 Task: Find connections with filter location Sama with filter topic #Managementskillswith filter profile language Spanish with filter current company TE Connectivity with filter school Indraprastha College For Women with filter industry Tobacco Manufacturing with filter service category Coaching & Mentoring with filter keywords title Cab Driver
Action: Mouse moved to (498, 63)
Screenshot: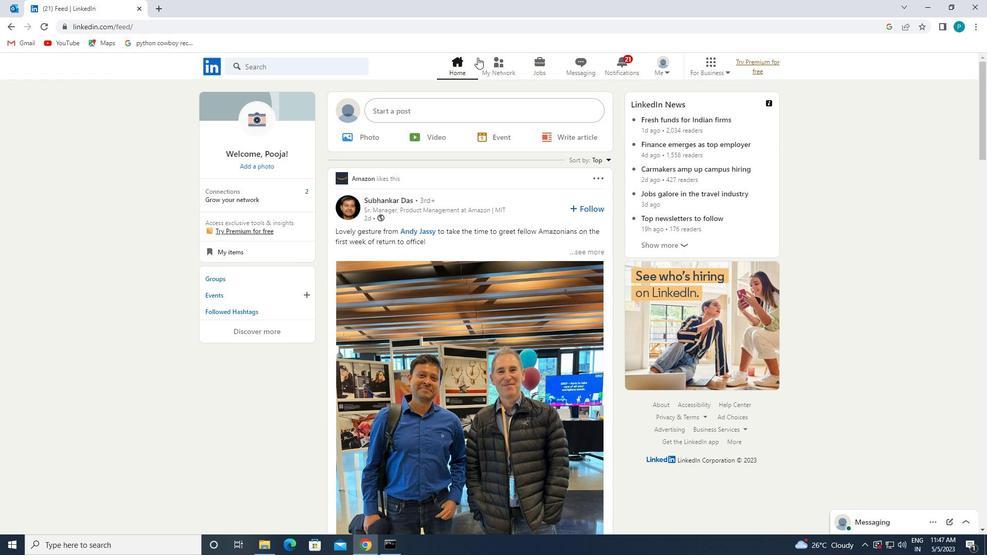 
Action: Mouse pressed left at (498, 63)
Screenshot: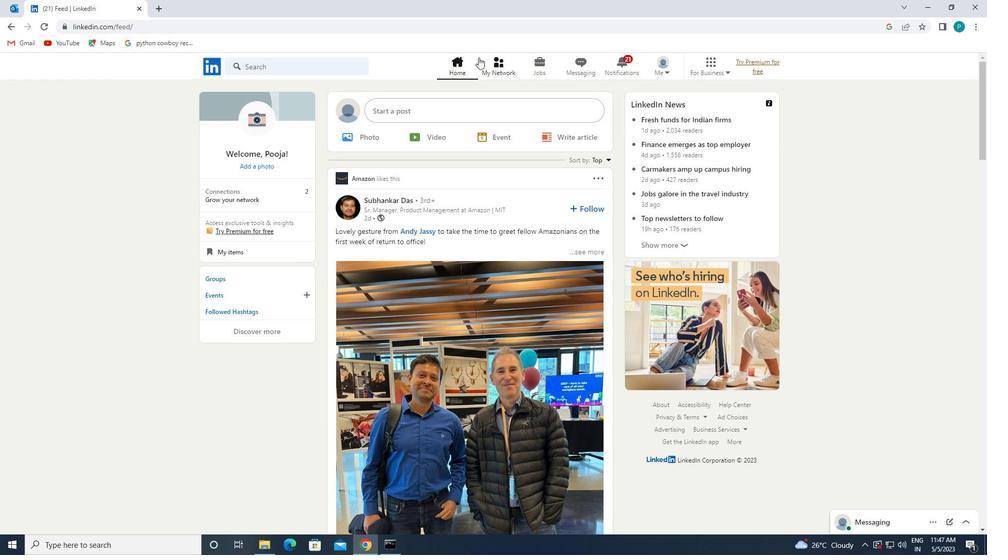 
Action: Mouse moved to (247, 117)
Screenshot: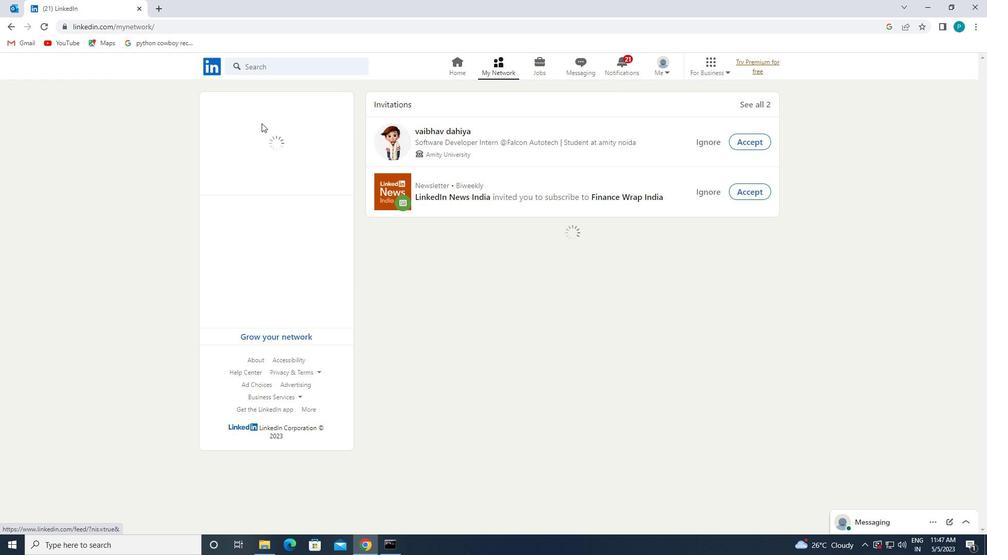 
Action: Mouse pressed left at (247, 117)
Screenshot: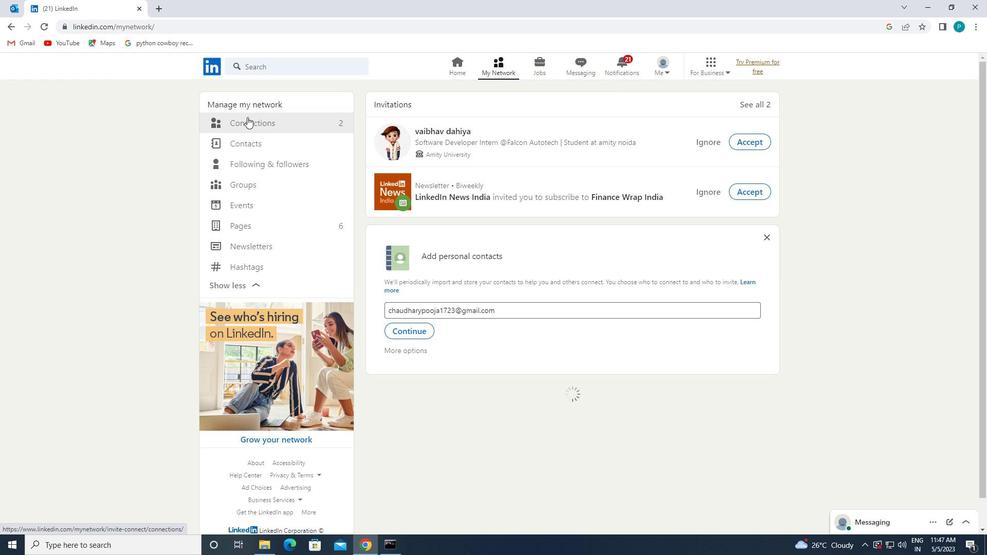 
Action: Mouse moved to (549, 125)
Screenshot: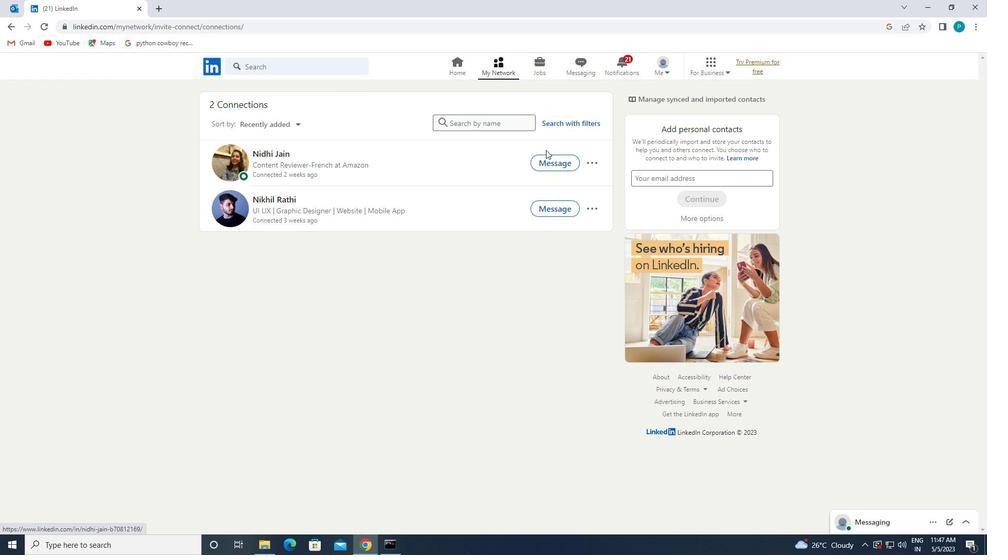 
Action: Mouse pressed left at (549, 125)
Screenshot: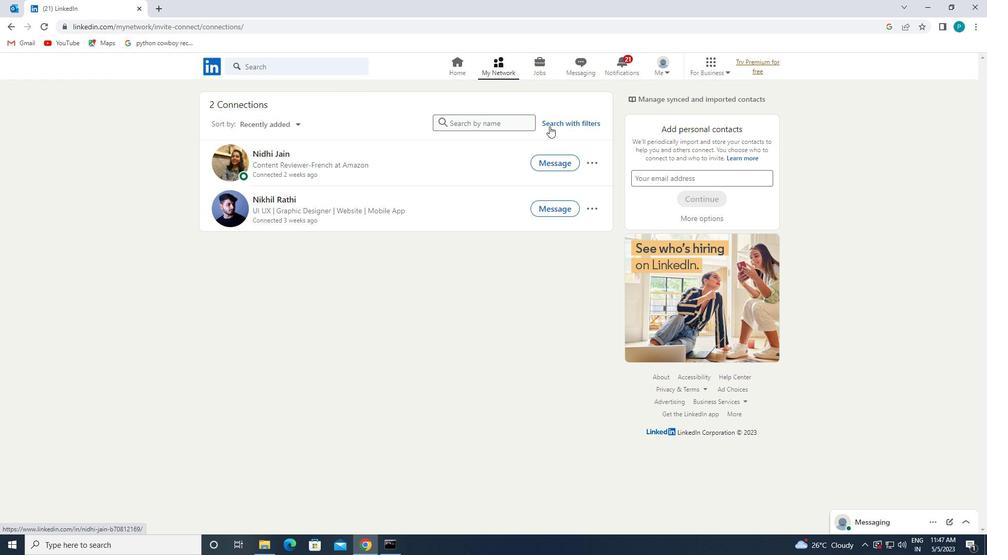 
Action: Mouse moved to (510, 90)
Screenshot: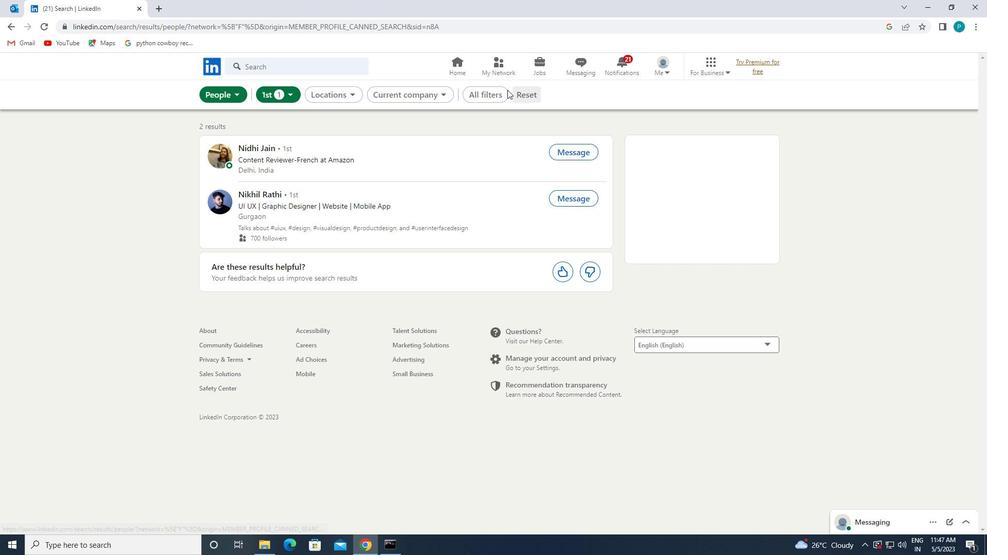 
Action: Mouse pressed left at (510, 90)
Screenshot: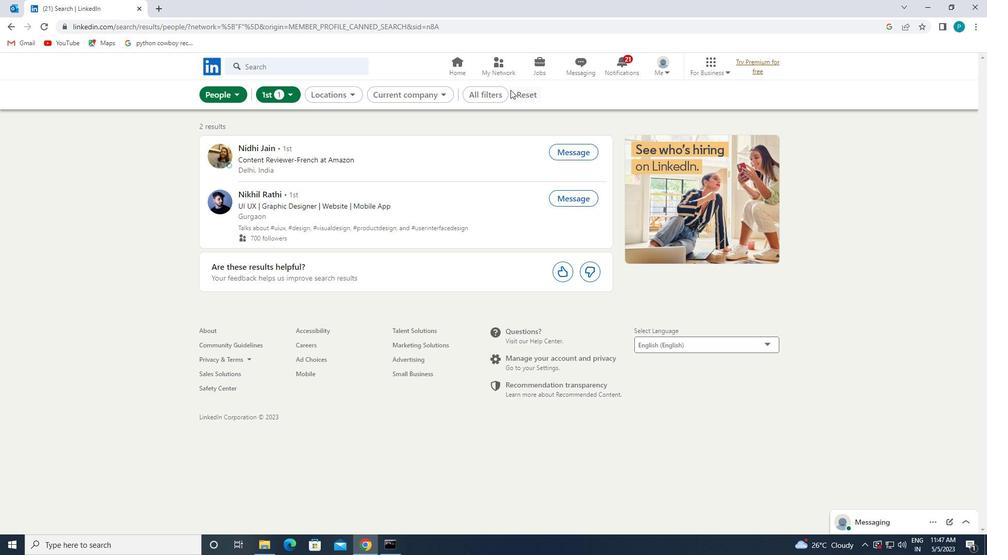 
Action: Mouse moved to (519, 95)
Screenshot: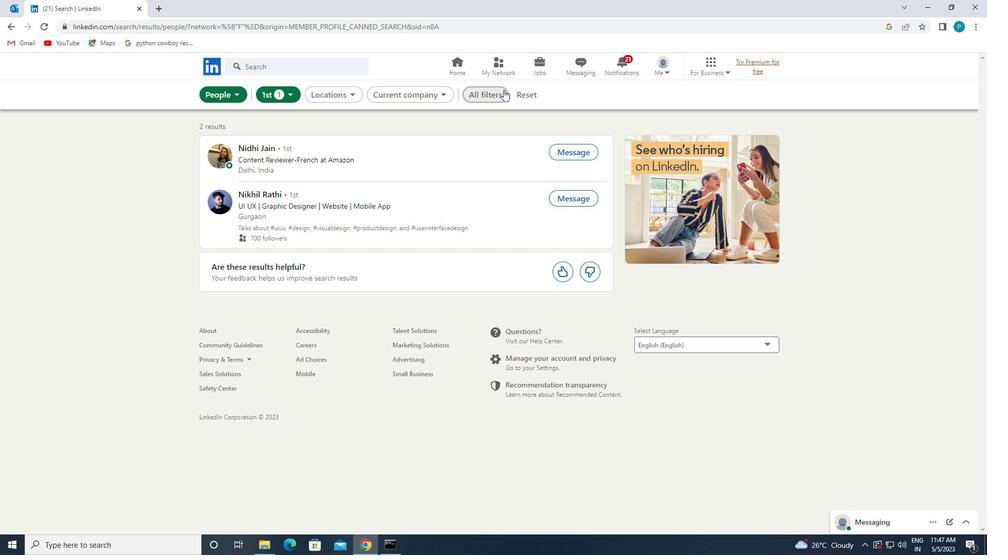
Action: Mouse pressed left at (519, 95)
Screenshot: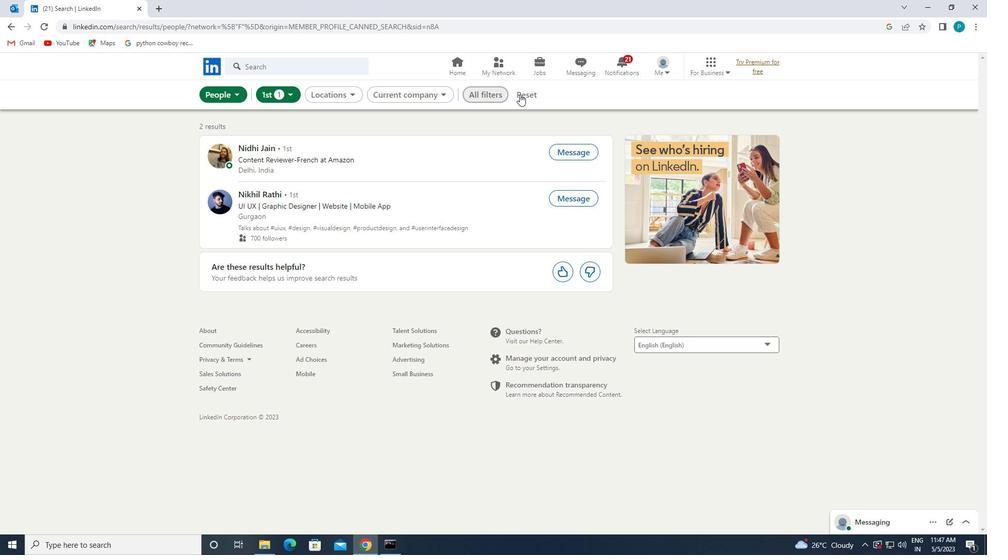 
Action: Mouse moved to (514, 94)
Screenshot: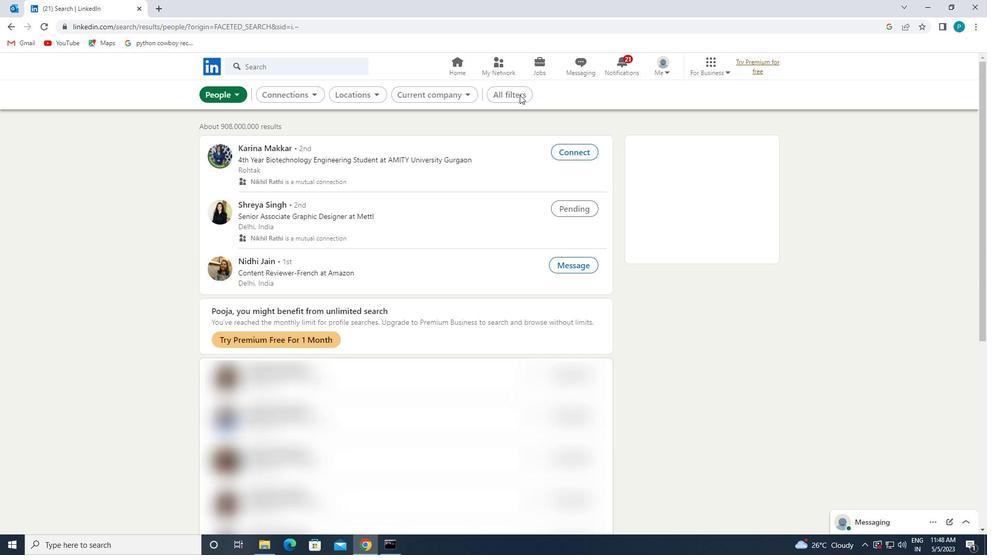 
Action: Mouse pressed left at (514, 94)
Screenshot: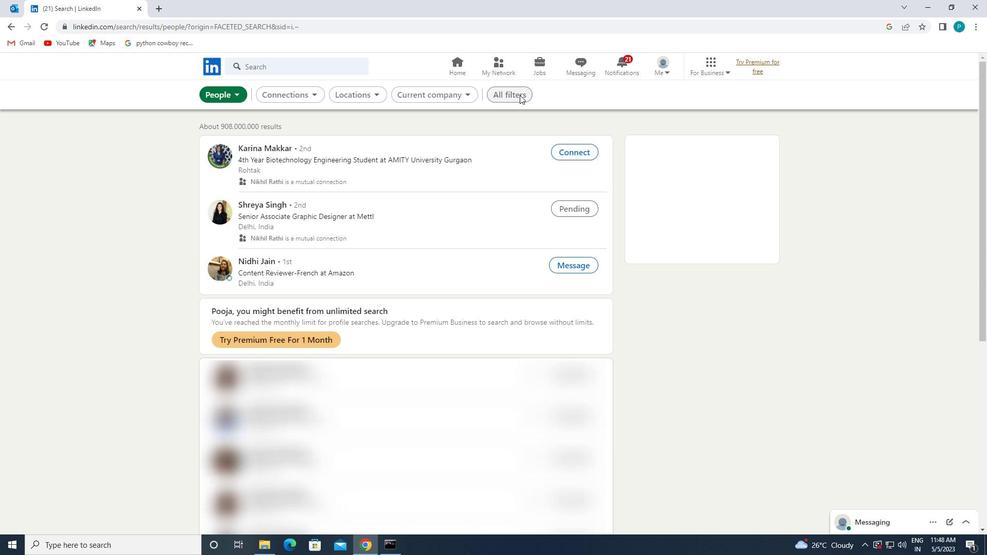 
Action: Mouse moved to (748, 286)
Screenshot: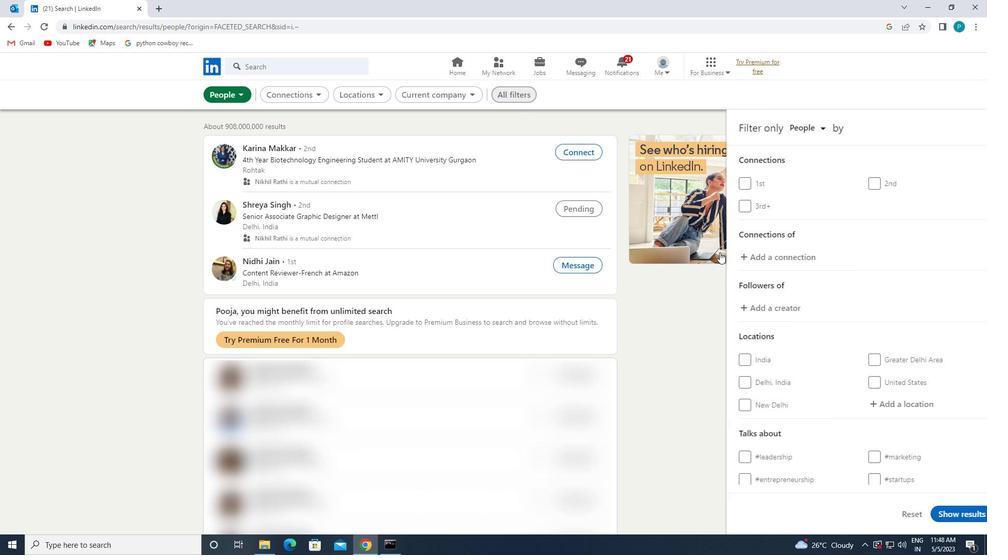 
Action: Mouse scrolled (748, 286) with delta (0, 0)
Screenshot: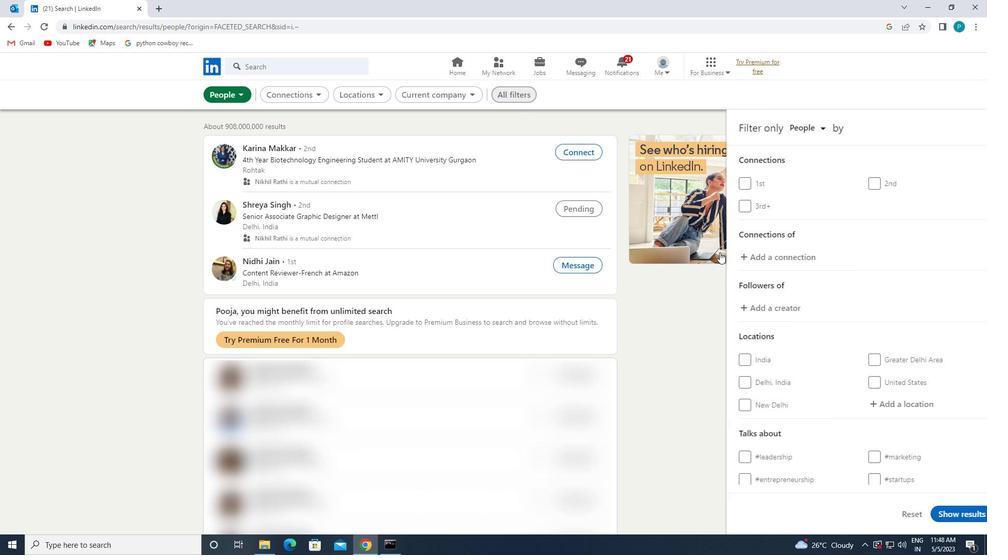 
Action: Mouse moved to (758, 296)
Screenshot: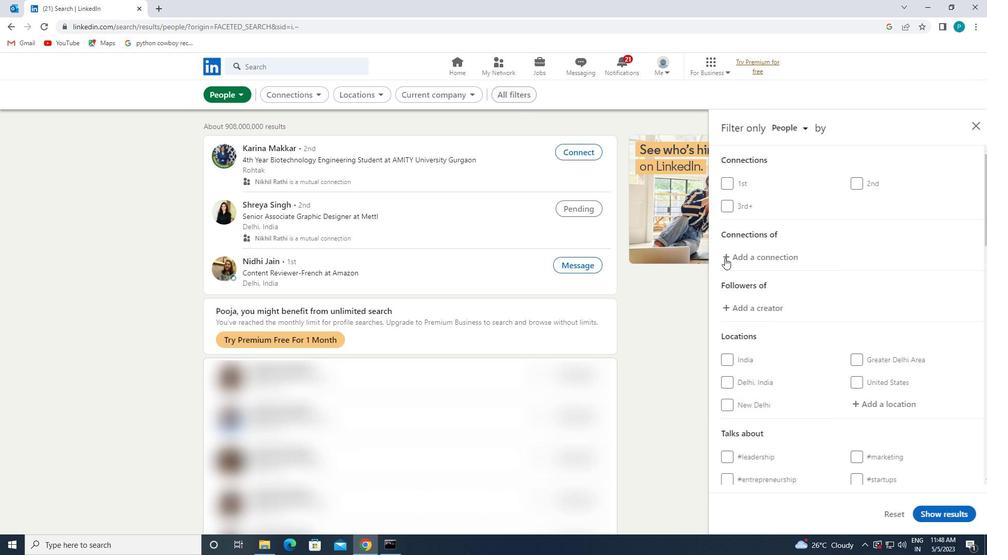
Action: Mouse scrolled (758, 296) with delta (0, 0)
Screenshot: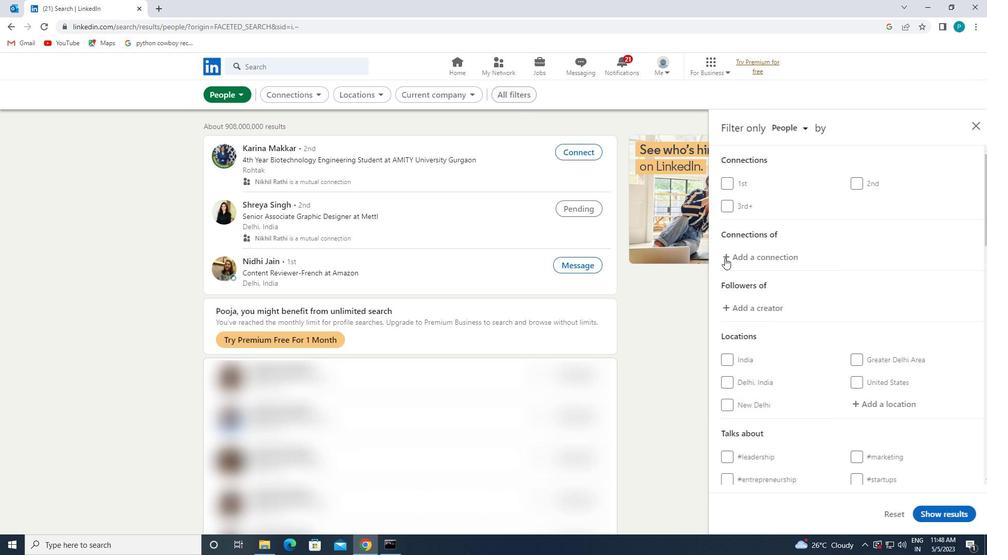
Action: Mouse moved to (761, 298)
Screenshot: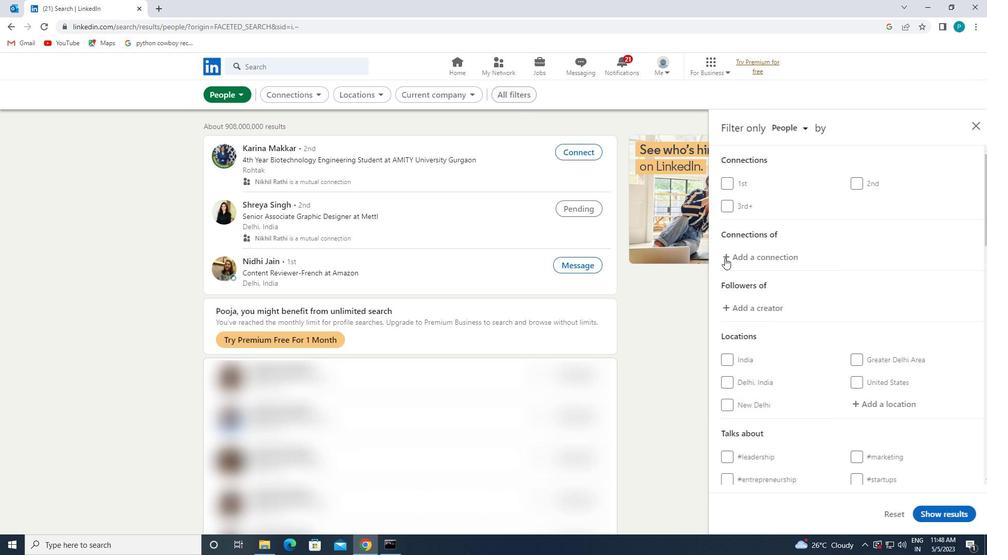 
Action: Mouse scrolled (761, 298) with delta (0, 0)
Screenshot: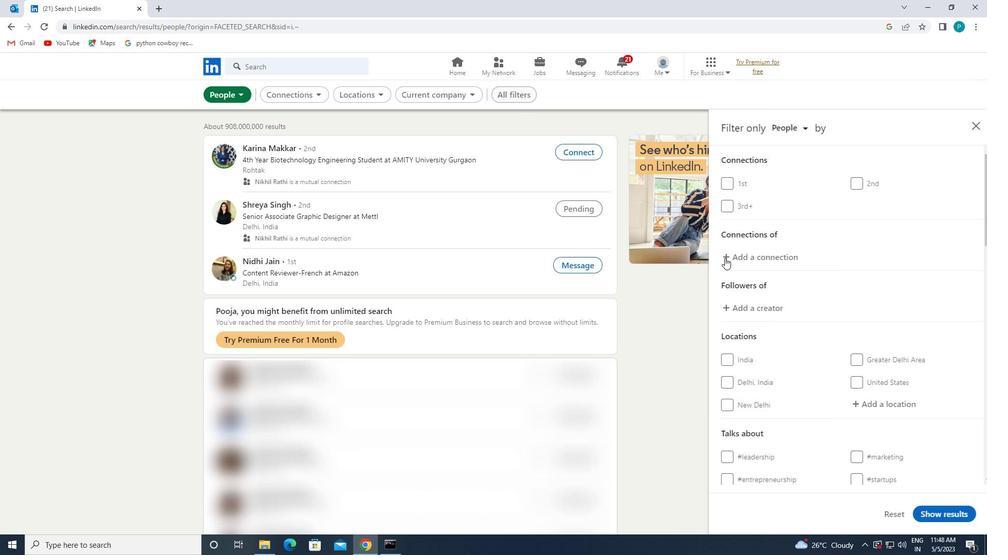 
Action: Mouse moved to (905, 253)
Screenshot: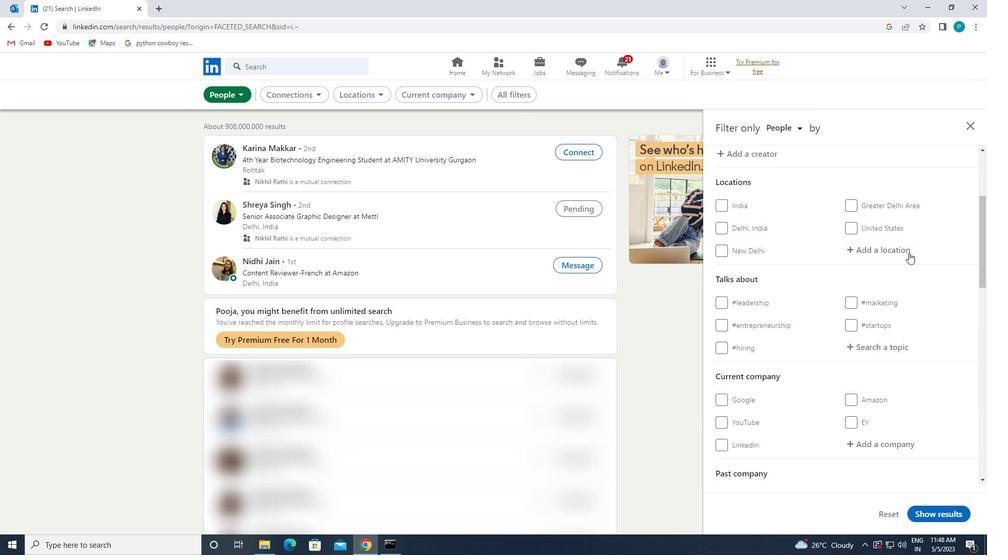 
Action: Mouse pressed left at (905, 253)
Screenshot: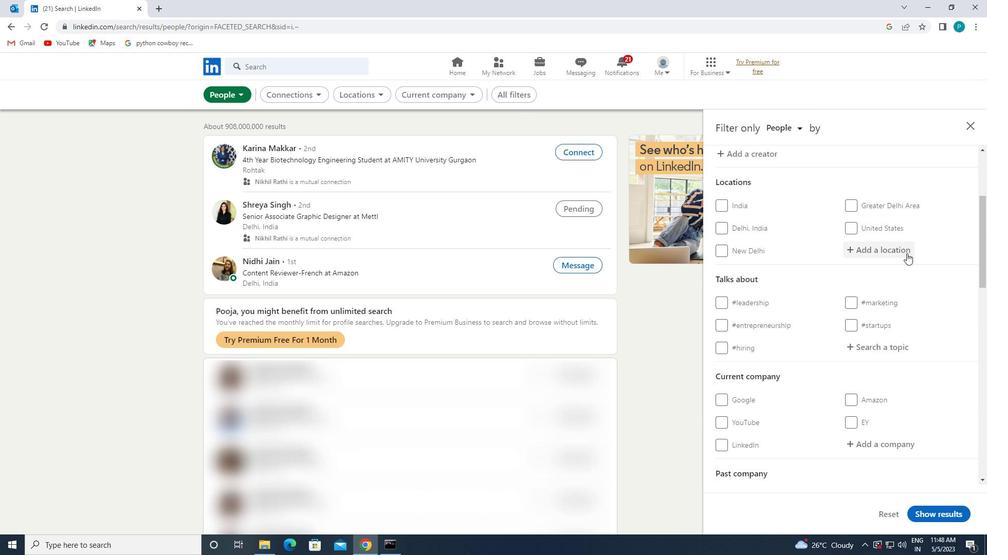 
Action: Mouse moved to (703, 317)
Screenshot: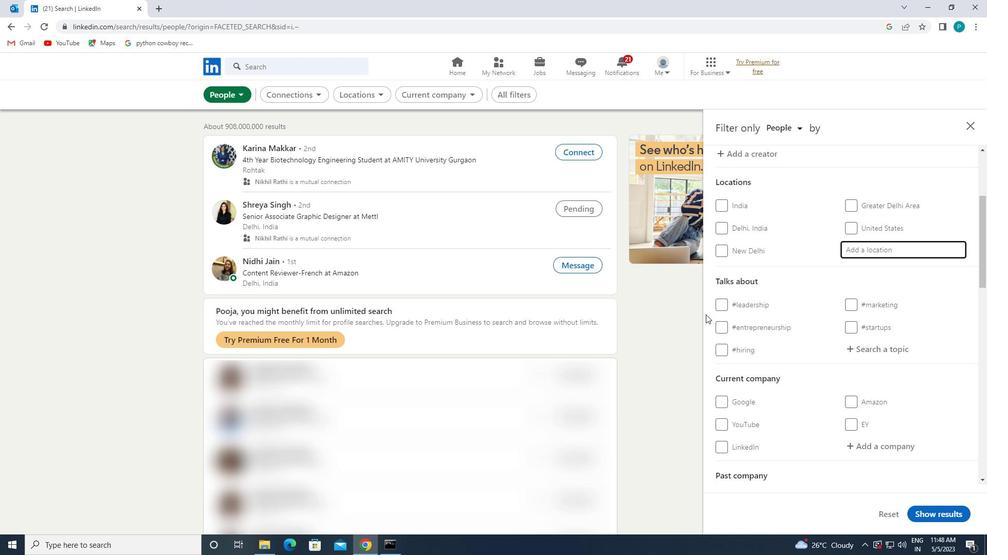
Action: Key pressed <Key.caps_lock>s<Key.caps_lock>ama
Screenshot: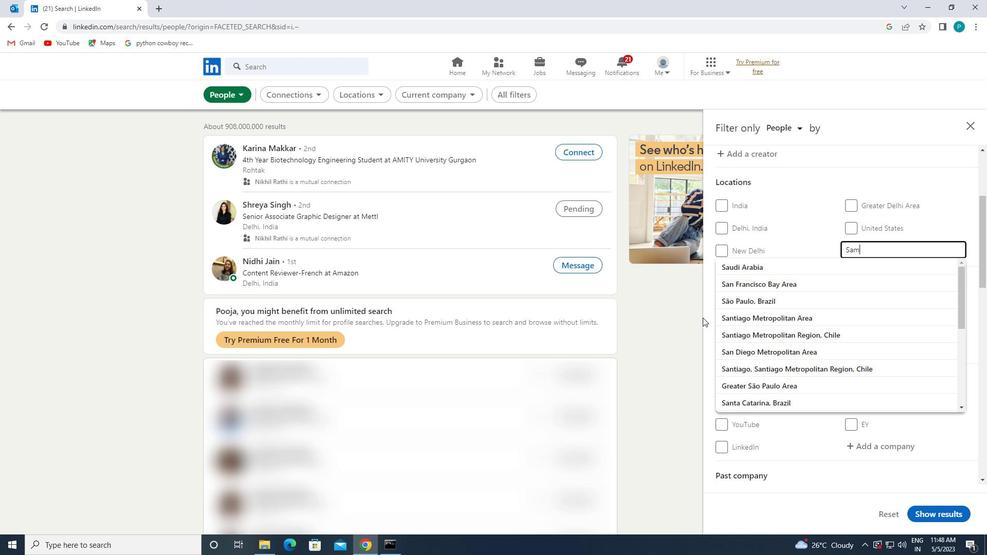 
Action: Mouse moved to (741, 289)
Screenshot: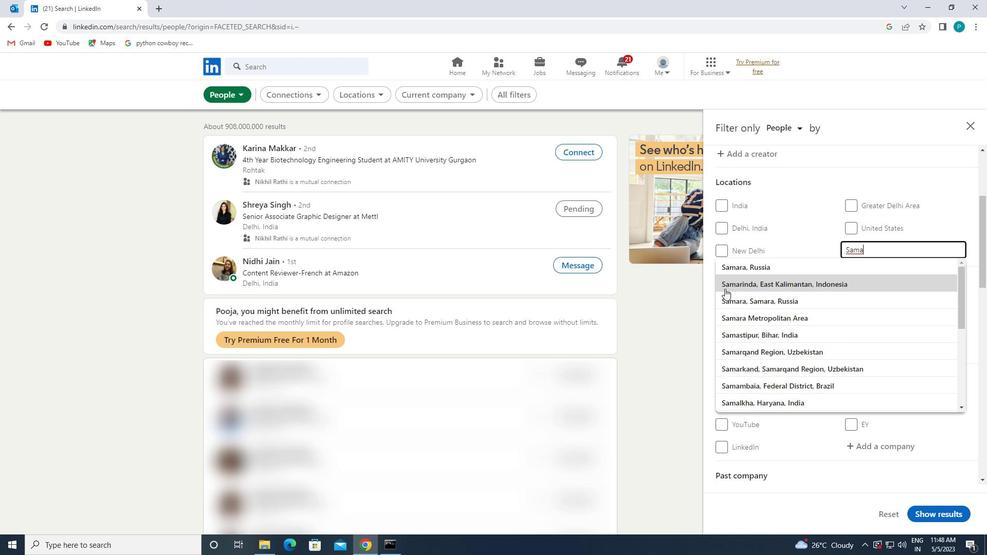 
Action: Key pressed <Key.enter>
Screenshot: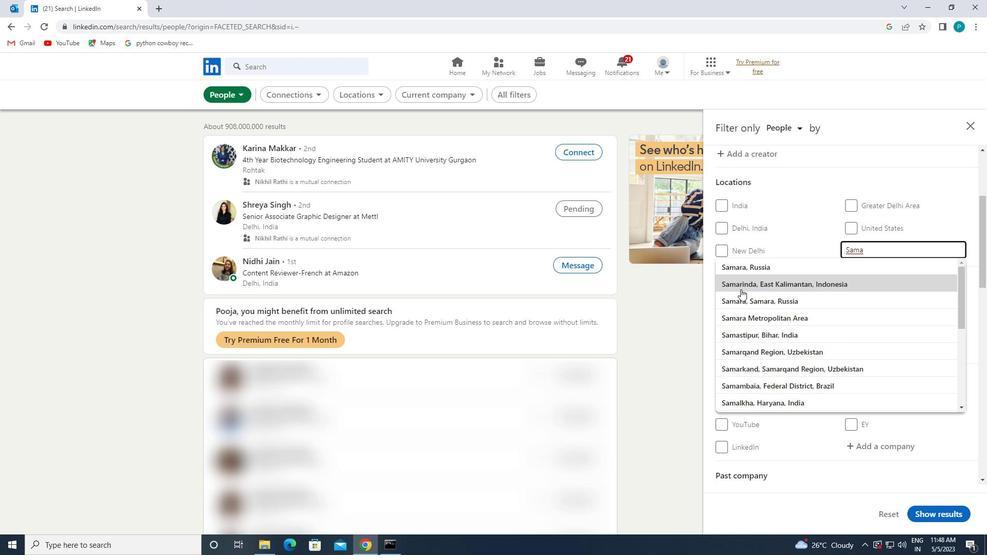 
Action: Mouse moved to (896, 353)
Screenshot: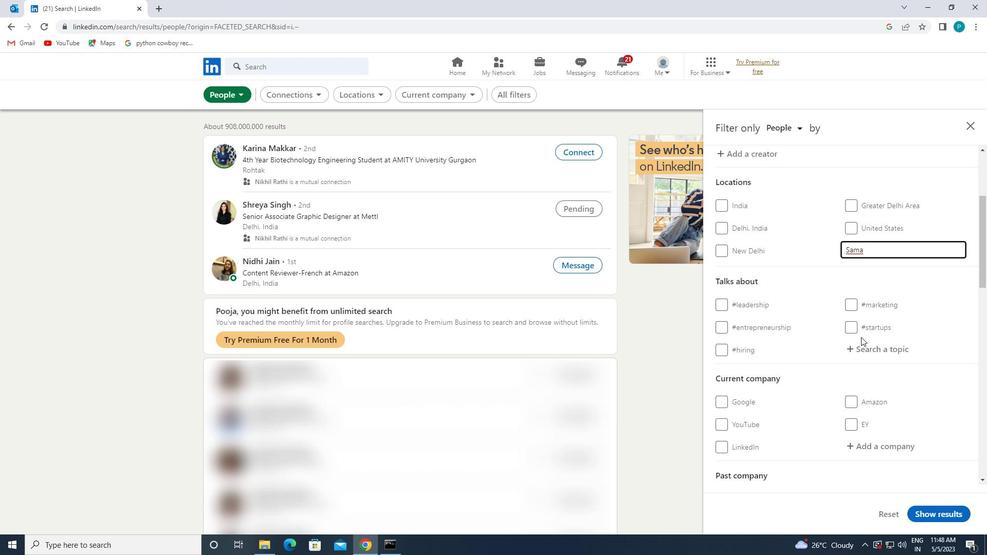 
Action: Mouse pressed left at (896, 353)
Screenshot: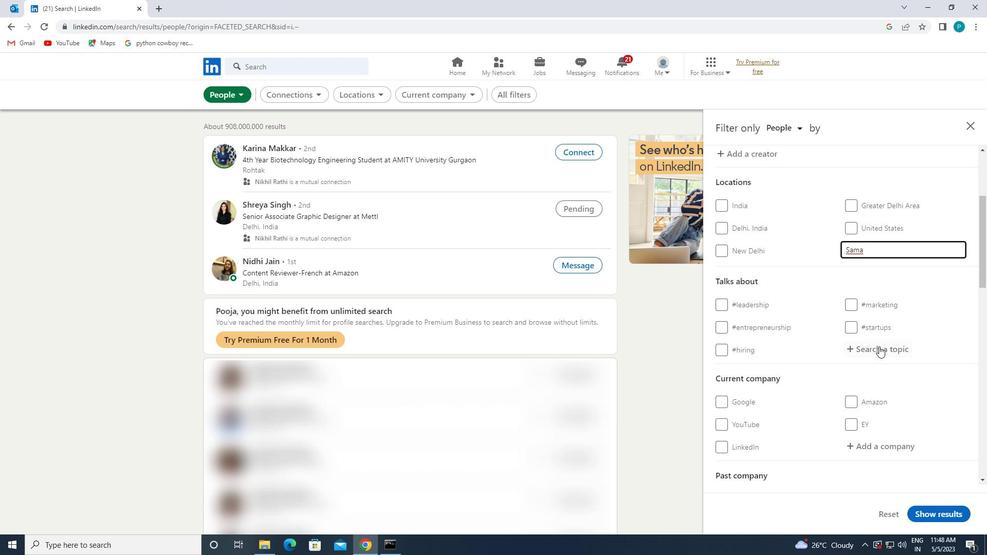 
Action: Key pressed <Key.shift>#<Key.caps_lock>M<Key.caps_lock>ANAGEMENTSKILLS
Screenshot: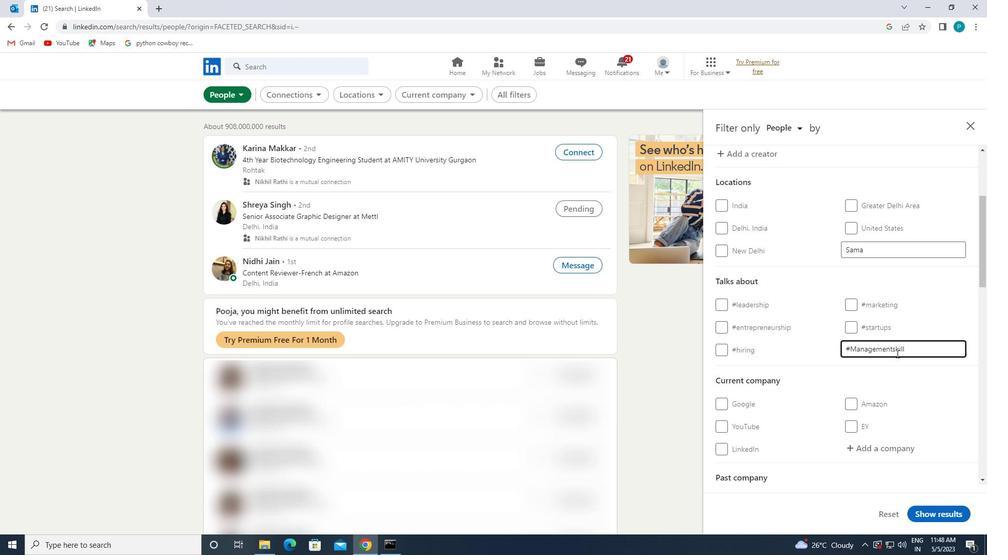 
Action: Mouse moved to (820, 344)
Screenshot: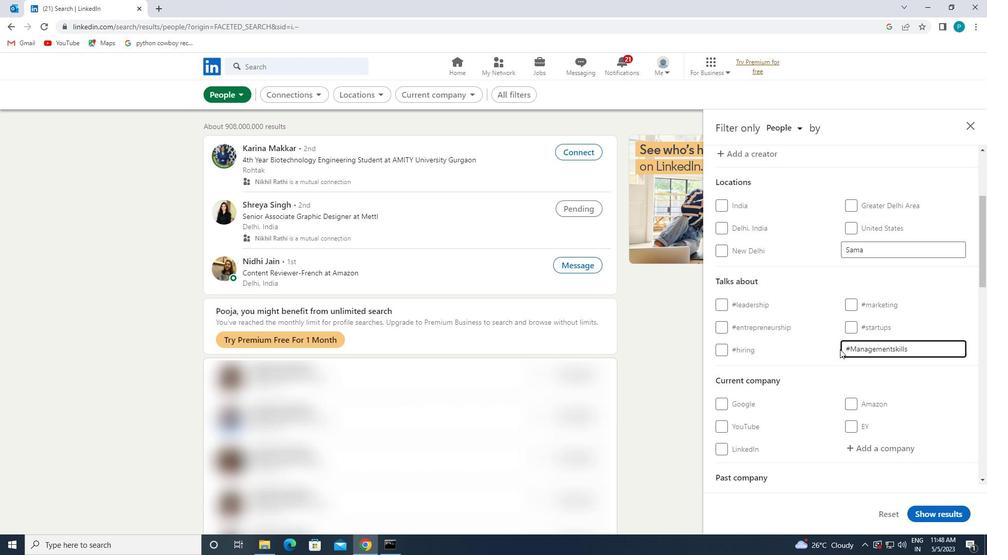 
Action: Mouse scrolled (820, 344) with delta (0, 0)
Screenshot: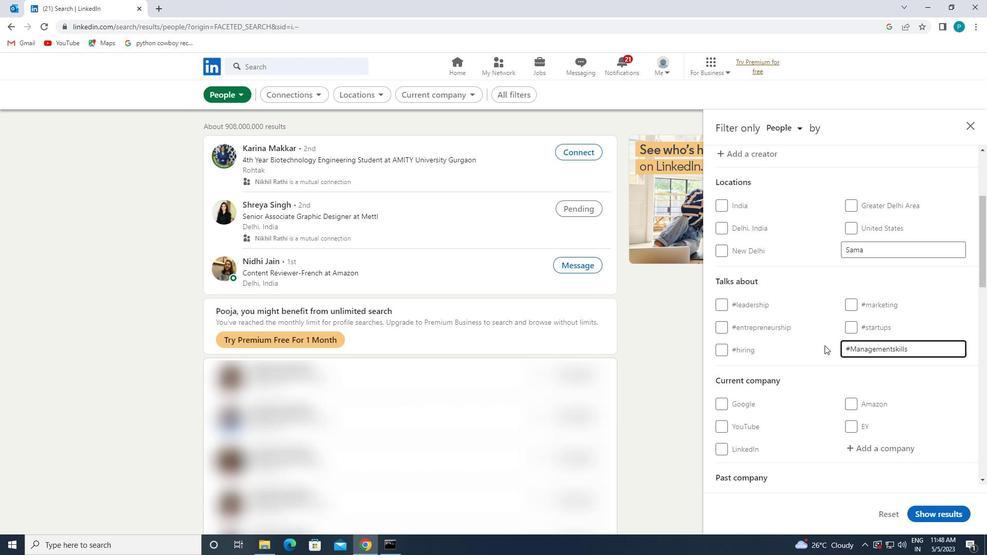 
Action: Mouse scrolled (820, 344) with delta (0, 0)
Screenshot: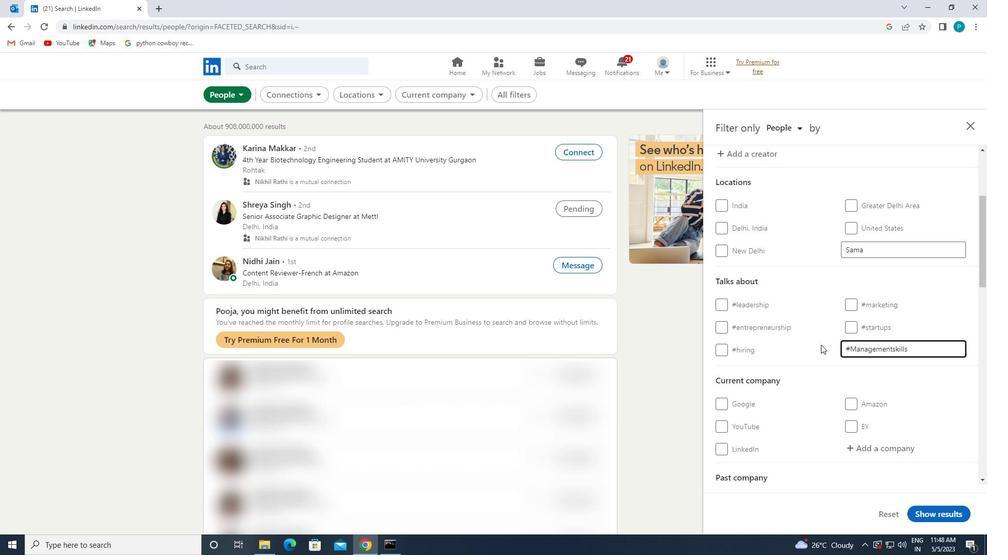 
Action: Mouse scrolled (820, 344) with delta (0, 0)
Screenshot: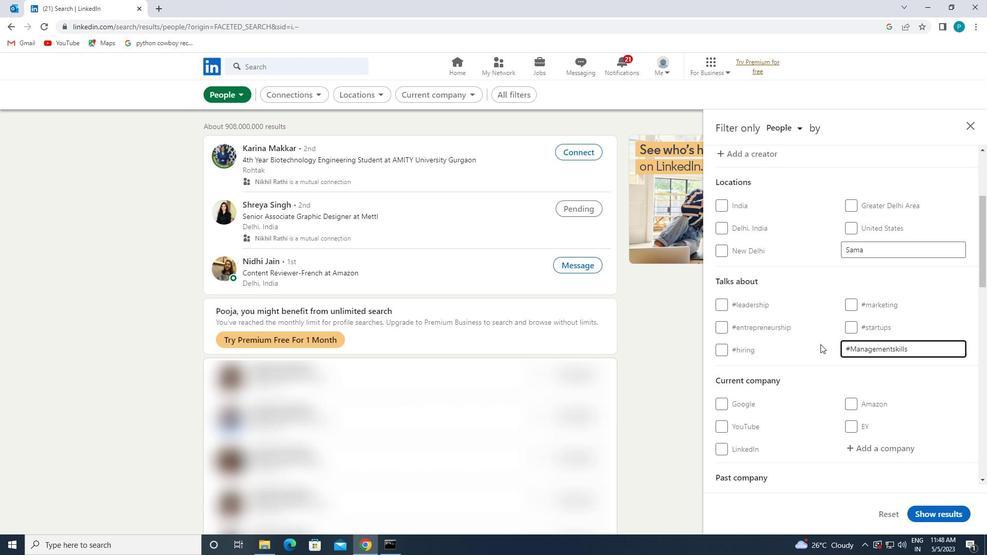 
Action: Mouse scrolled (820, 344) with delta (0, 0)
Screenshot: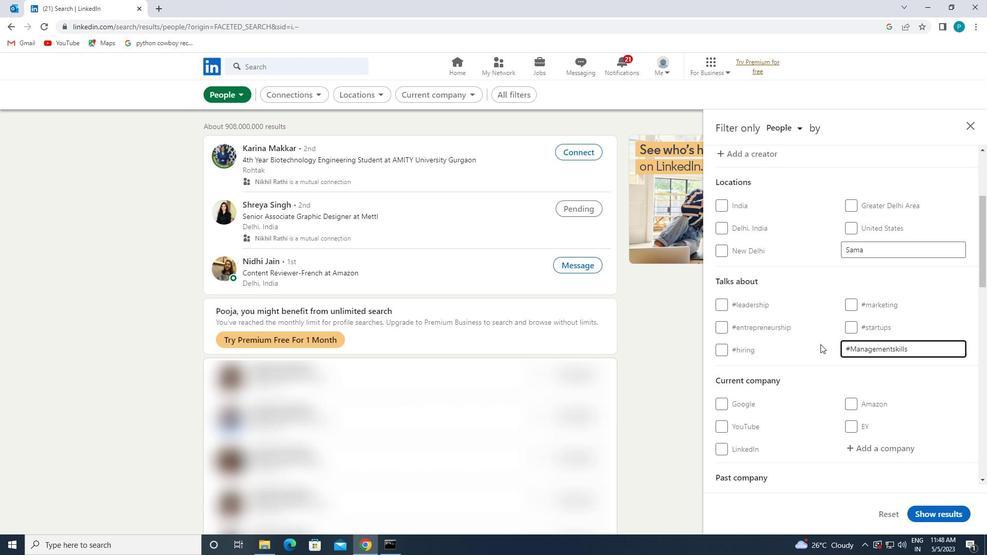 
Action: Mouse moved to (819, 306)
Screenshot: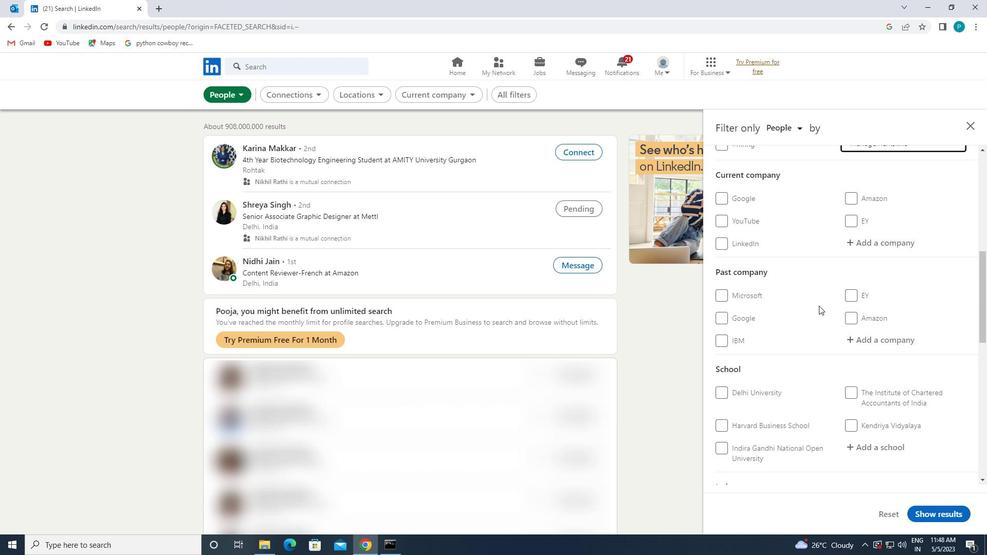 
Action: Mouse scrolled (819, 305) with delta (0, 0)
Screenshot: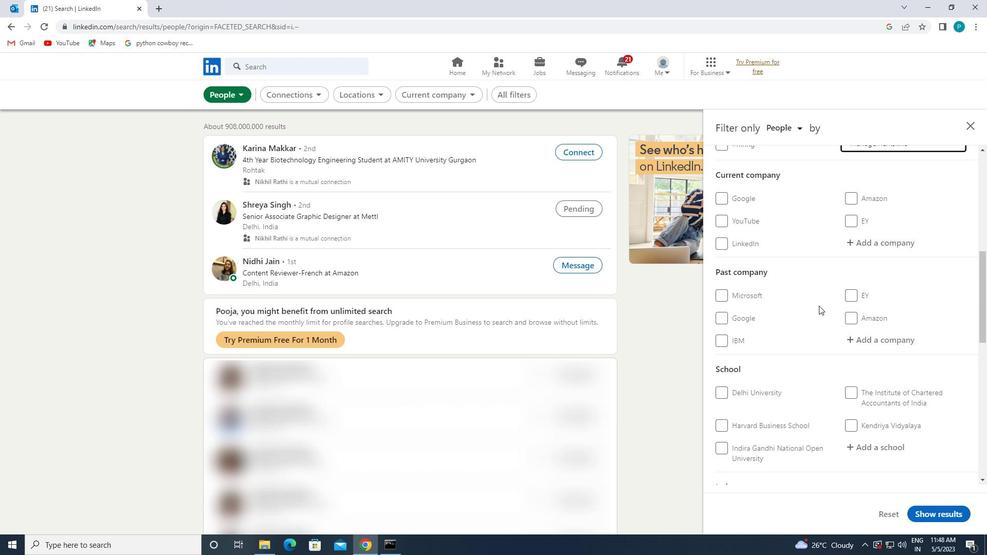 
Action: Mouse moved to (817, 308)
Screenshot: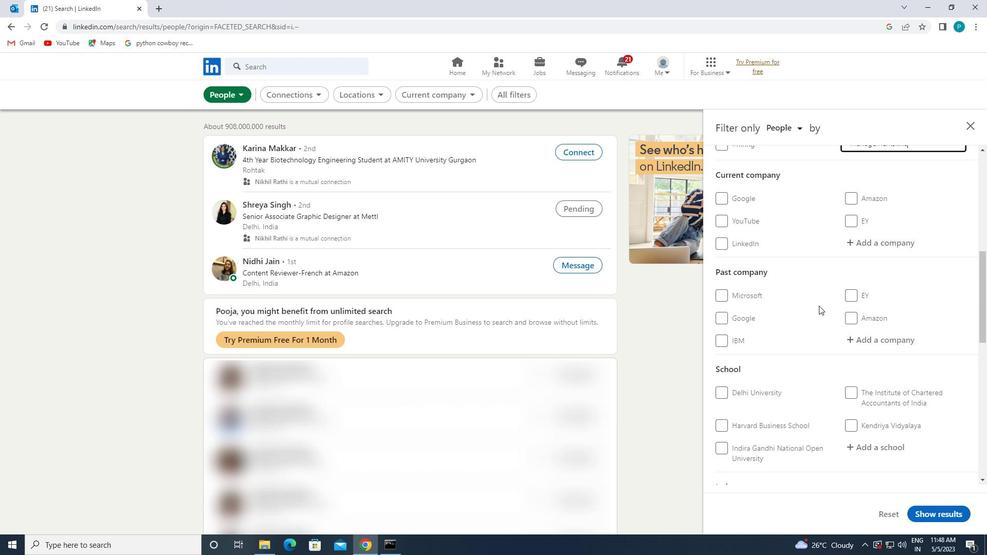 
Action: Mouse scrolled (817, 308) with delta (0, 0)
Screenshot: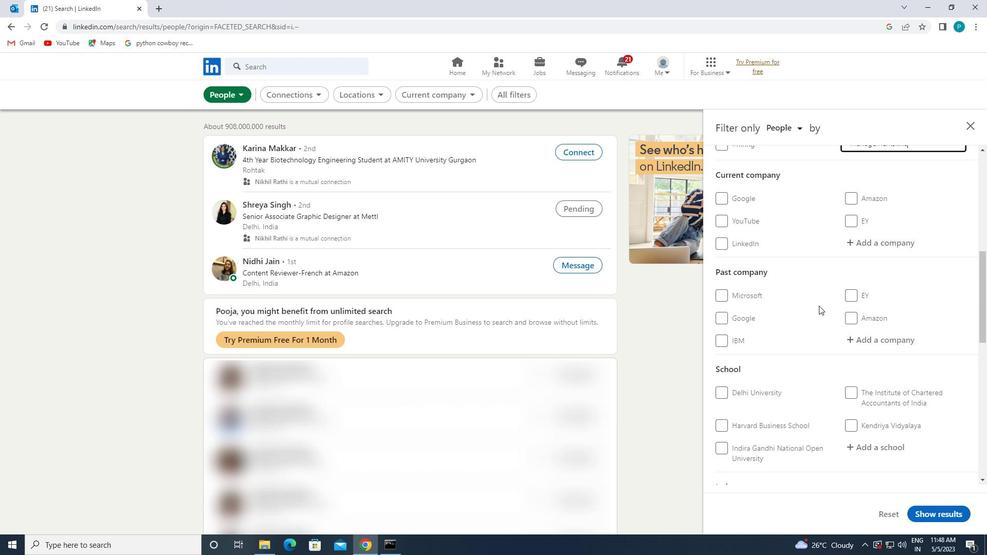 
Action: Mouse moved to (816, 309)
Screenshot: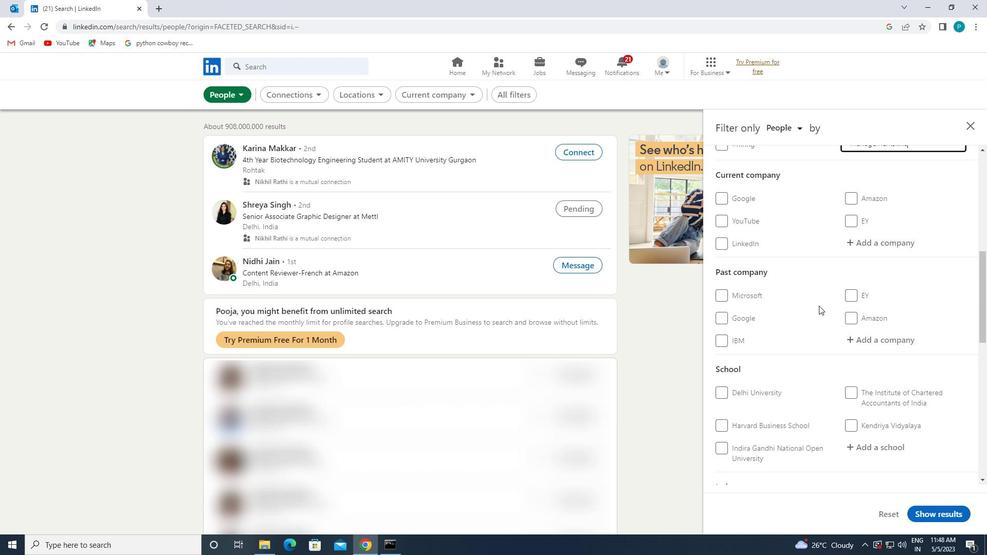 
Action: Mouse scrolled (816, 309) with delta (0, 0)
Screenshot: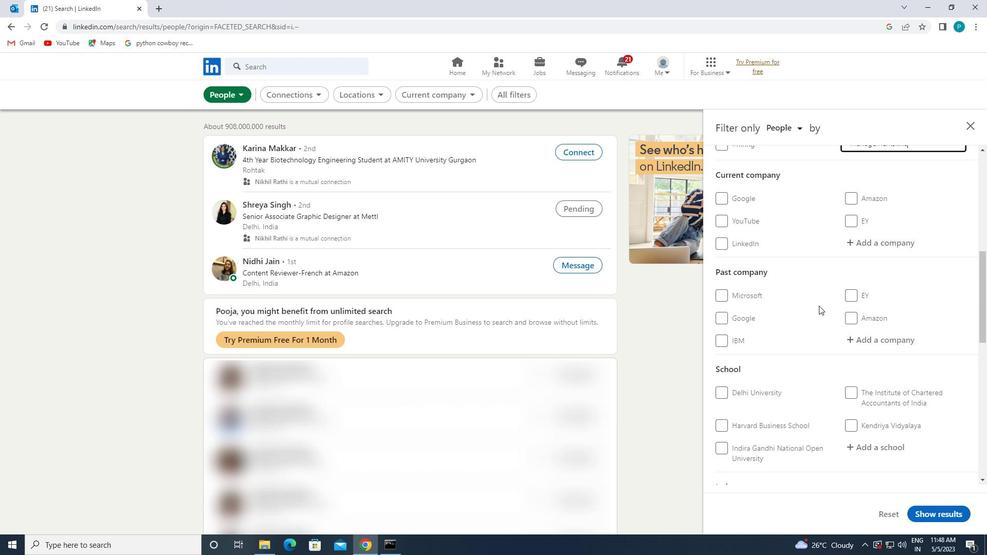 
Action: Mouse moved to (714, 375)
Screenshot: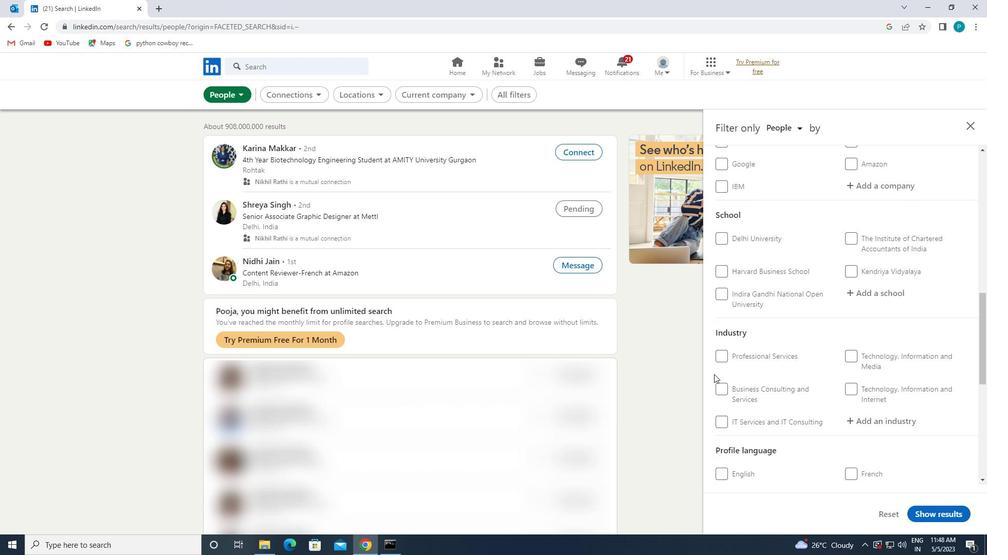 
Action: Mouse scrolled (714, 375) with delta (0, 0)
Screenshot: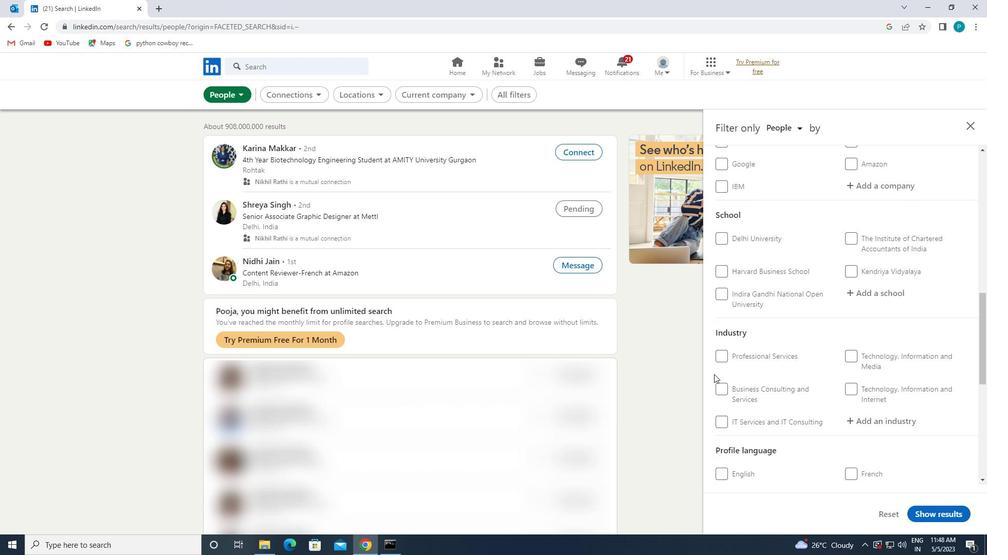 
Action: Mouse moved to (714, 376)
Screenshot: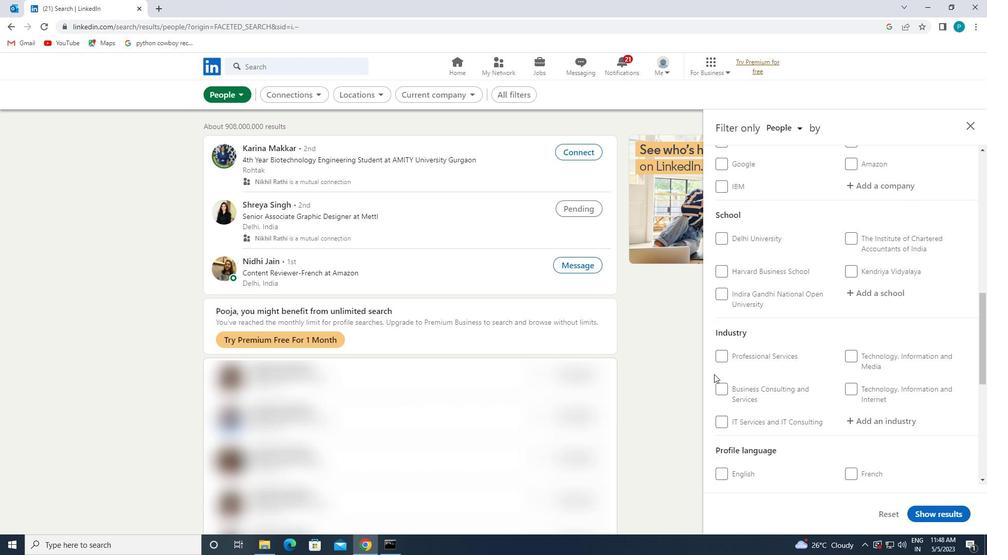 
Action: Mouse scrolled (714, 376) with delta (0, 0)
Screenshot: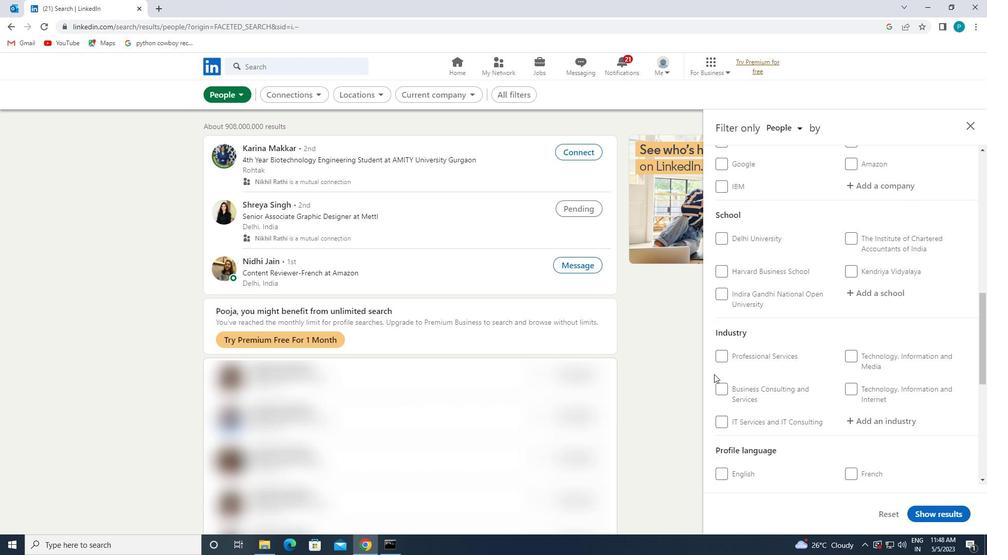 
Action: Mouse moved to (730, 394)
Screenshot: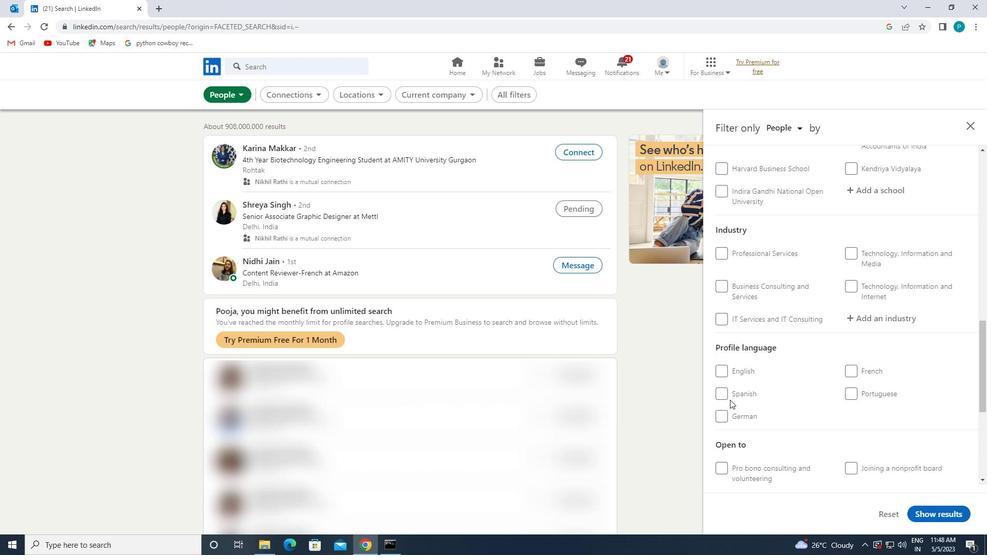 
Action: Mouse pressed left at (730, 394)
Screenshot: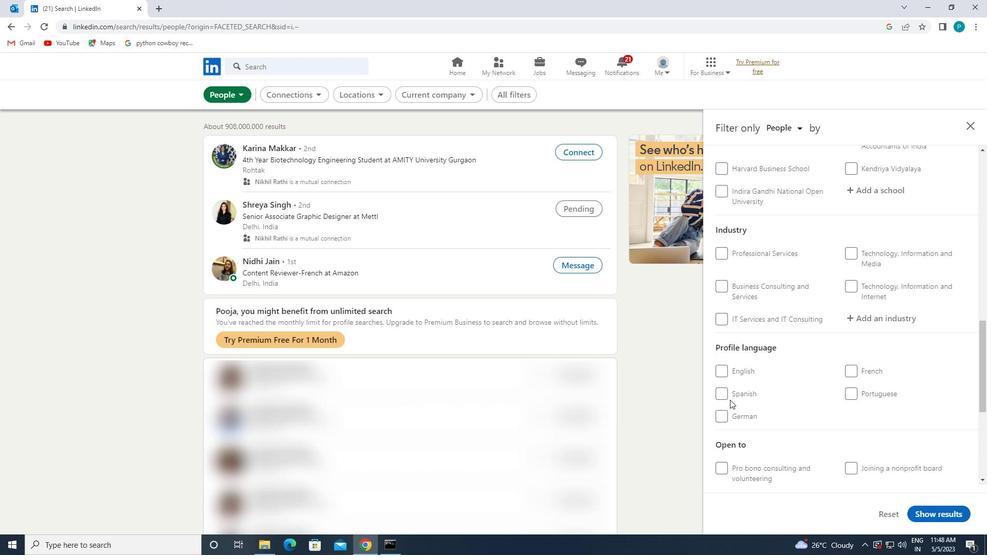 
Action: Mouse moved to (955, 347)
Screenshot: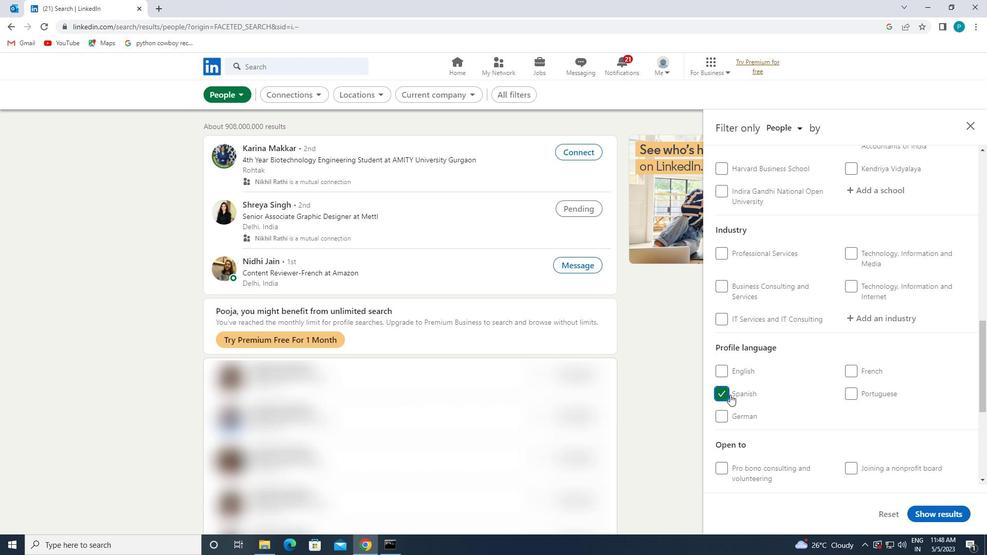 
Action: Mouse scrolled (955, 347) with delta (0, 0)
Screenshot: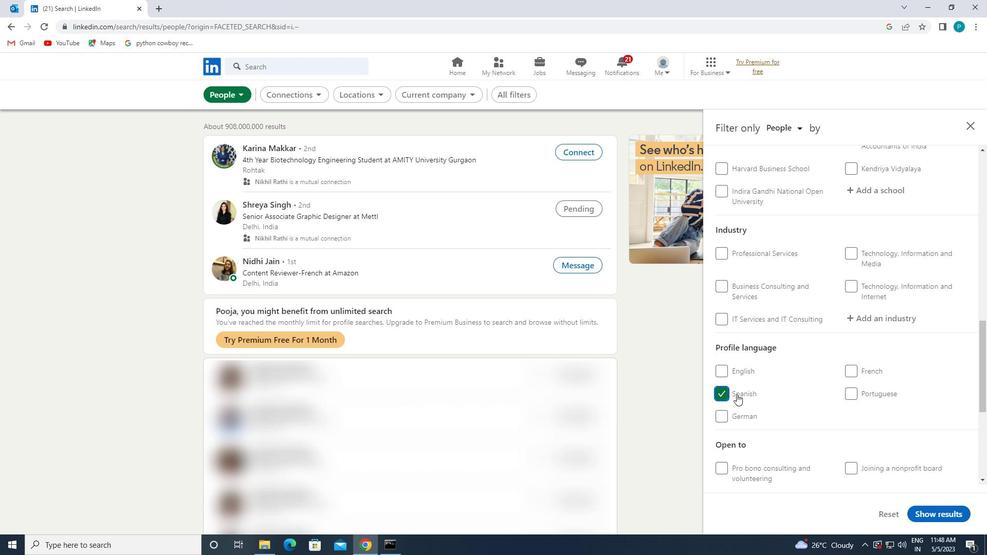 
Action: Mouse scrolled (955, 347) with delta (0, 0)
Screenshot: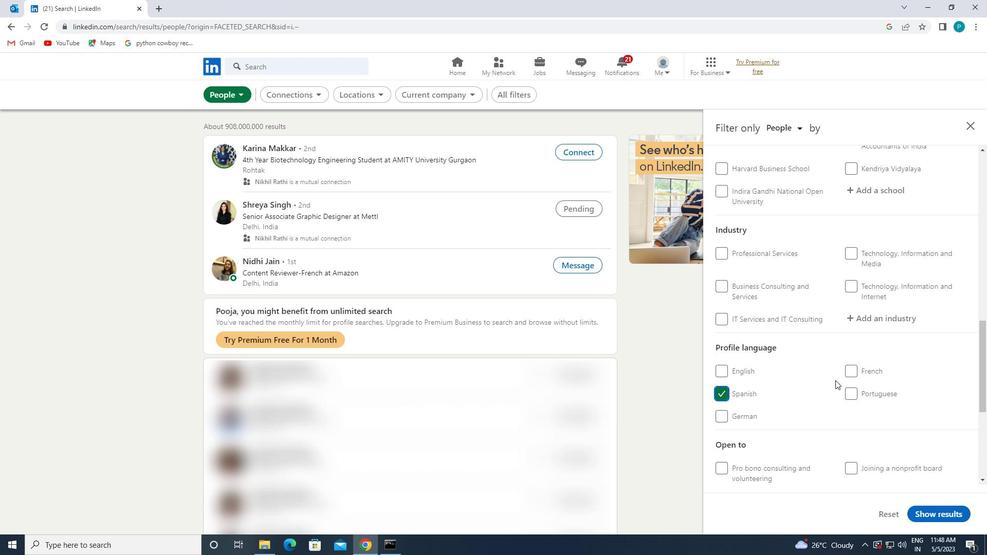 
Action: Mouse scrolled (955, 347) with delta (0, 0)
Screenshot: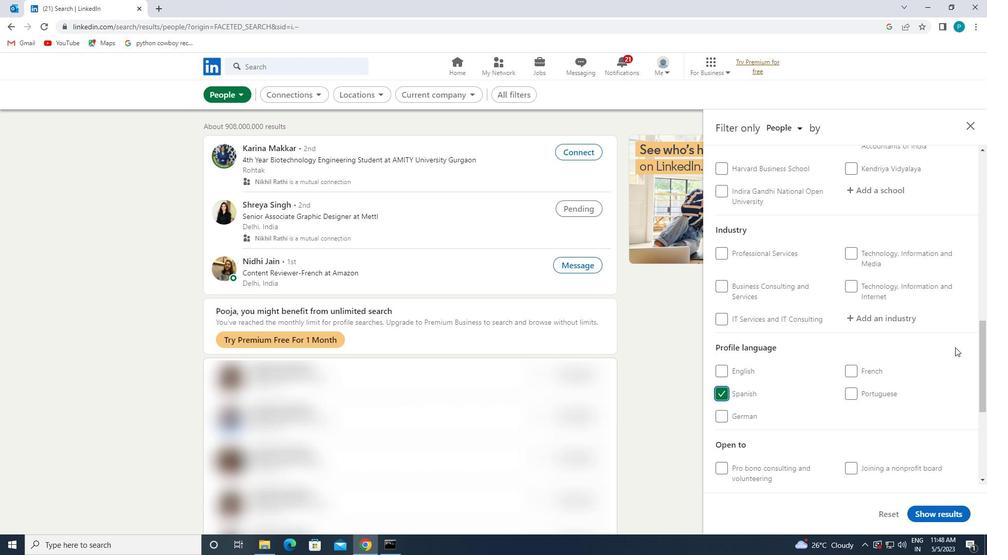
Action: Mouse moved to (954, 345)
Screenshot: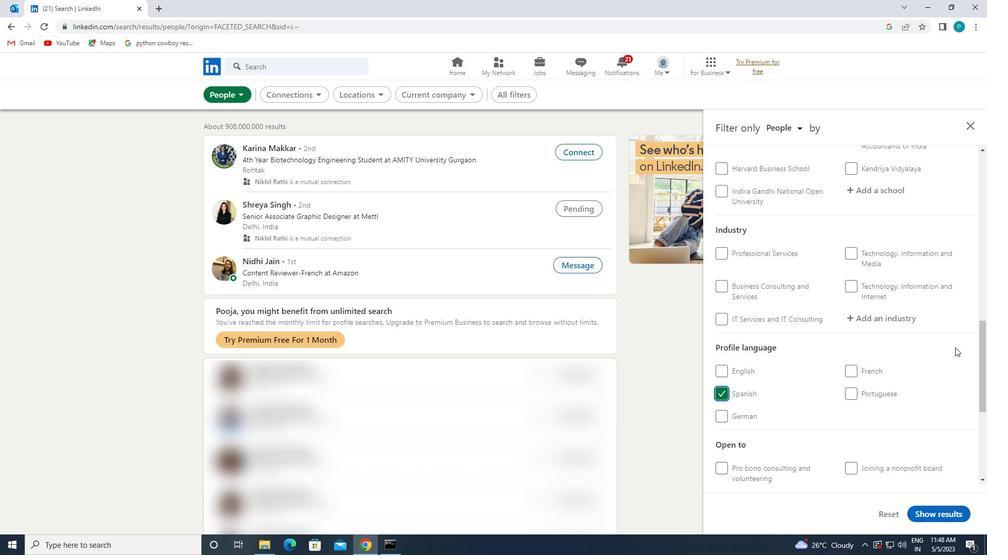 
Action: Mouse scrolled (954, 345) with delta (0, 0)
Screenshot: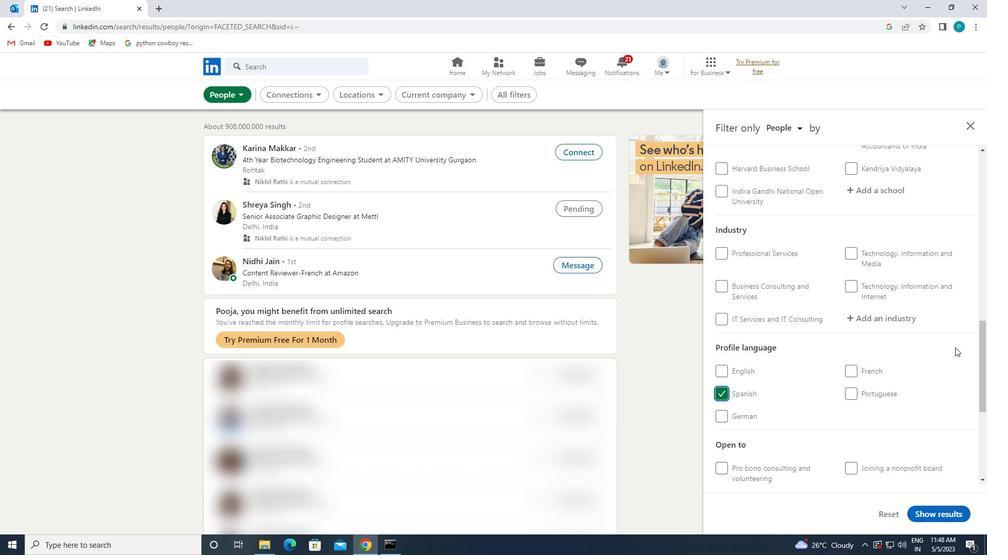 
Action: Mouse moved to (887, 303)
Screenshot: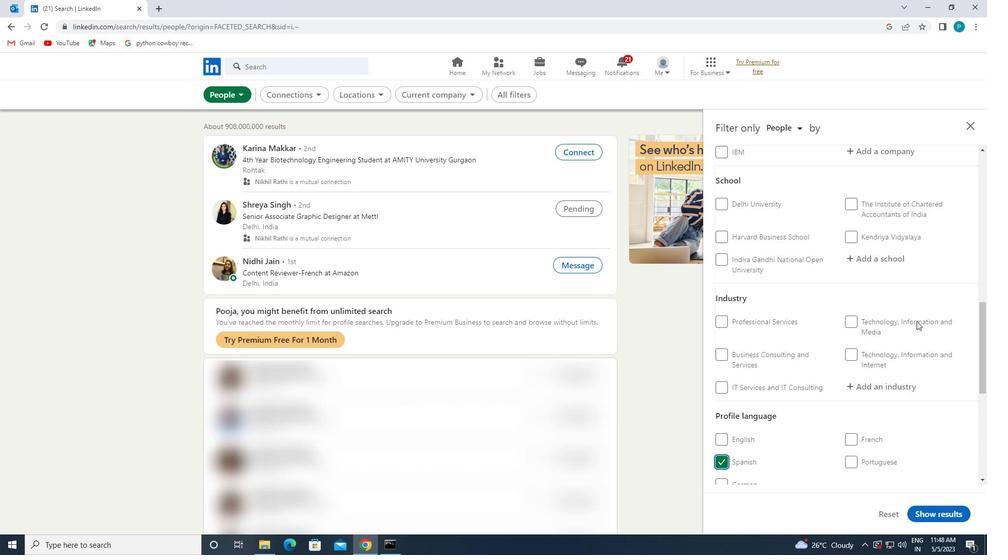
Action: Mouse scrolled (887, 304) with delta (0, 0)
Screenshot: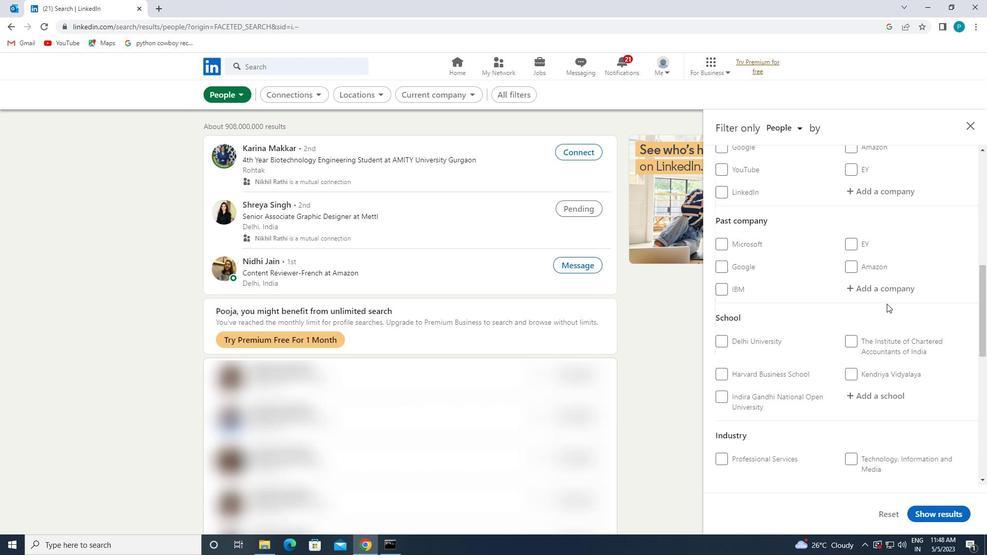 
Action: Mouse moved to (886, 303)
Screenshot: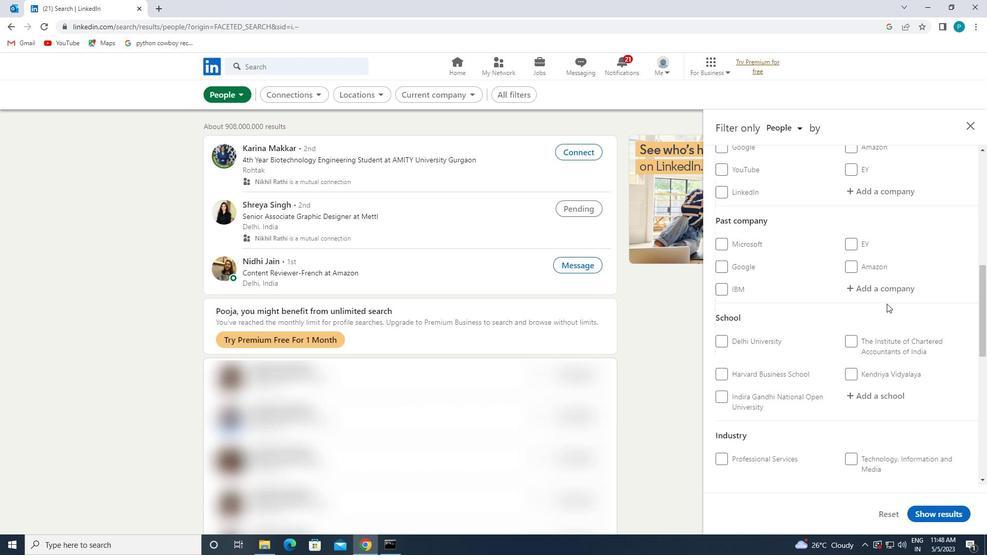 
Action: Mouse scrolled (886, 304) with delta (0, 0)
Screenshot: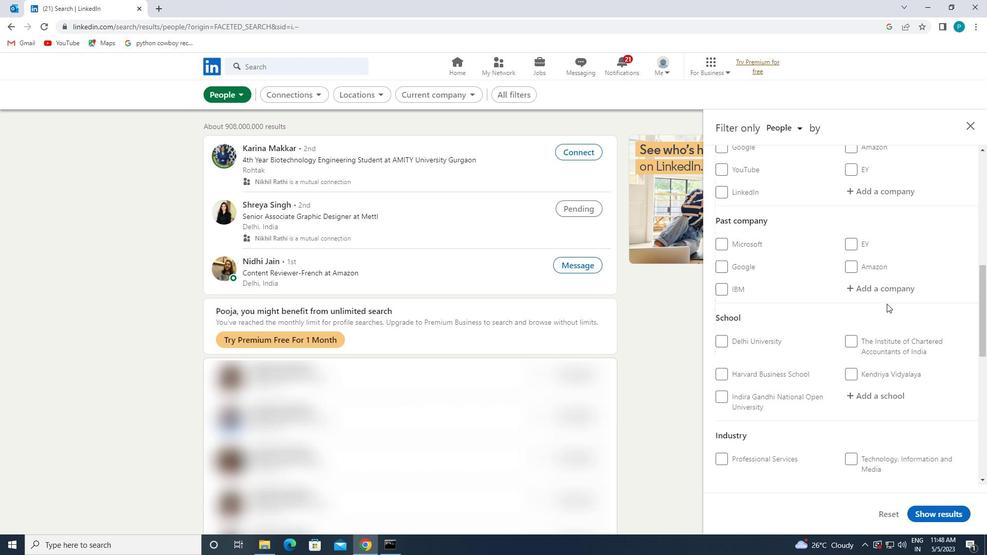 
Action: Mouse moved to (861, 295)
Screenshot: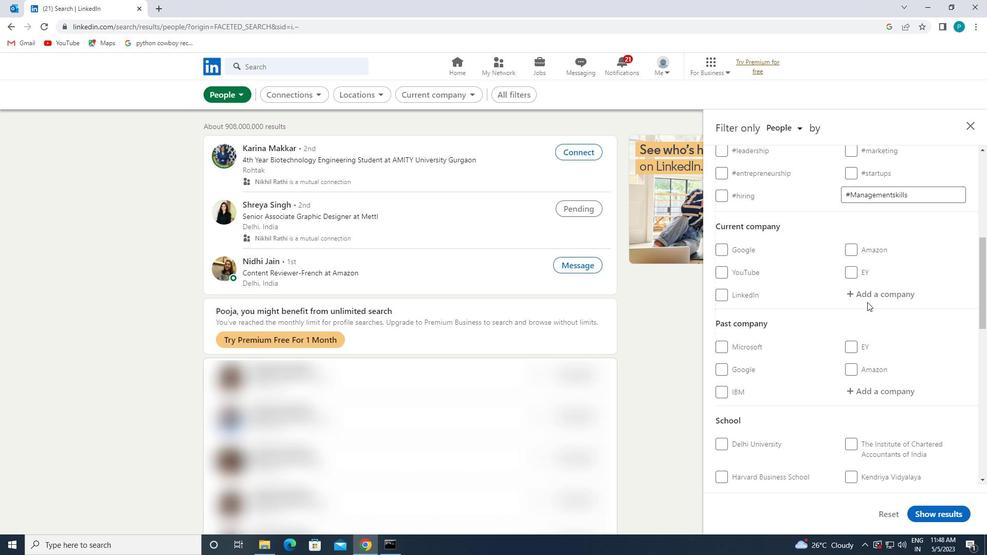 
Action: Mouse pressed left at (861, 295)
Screenshot: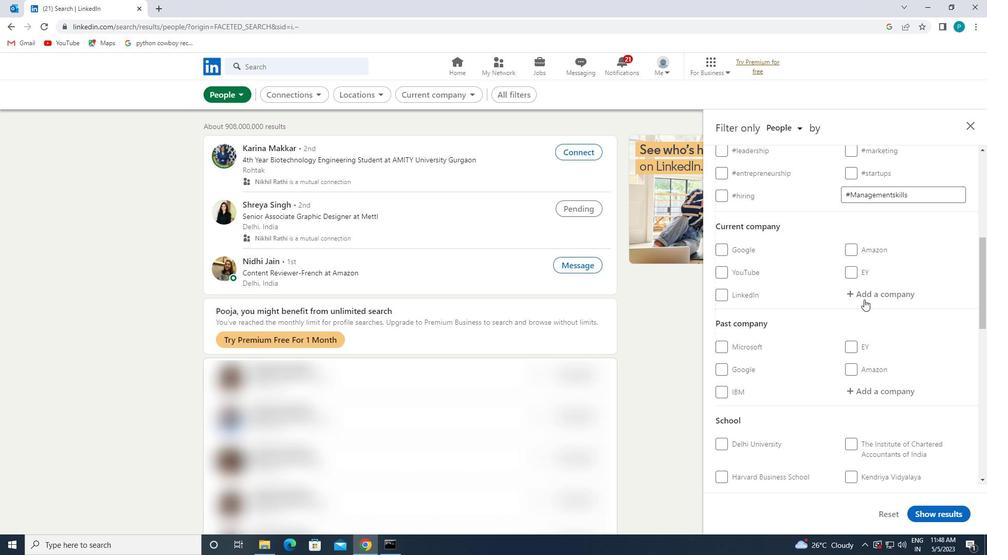 
Action: Key pressed <Key.caps_lock>TE<Key.space>
Screenshot: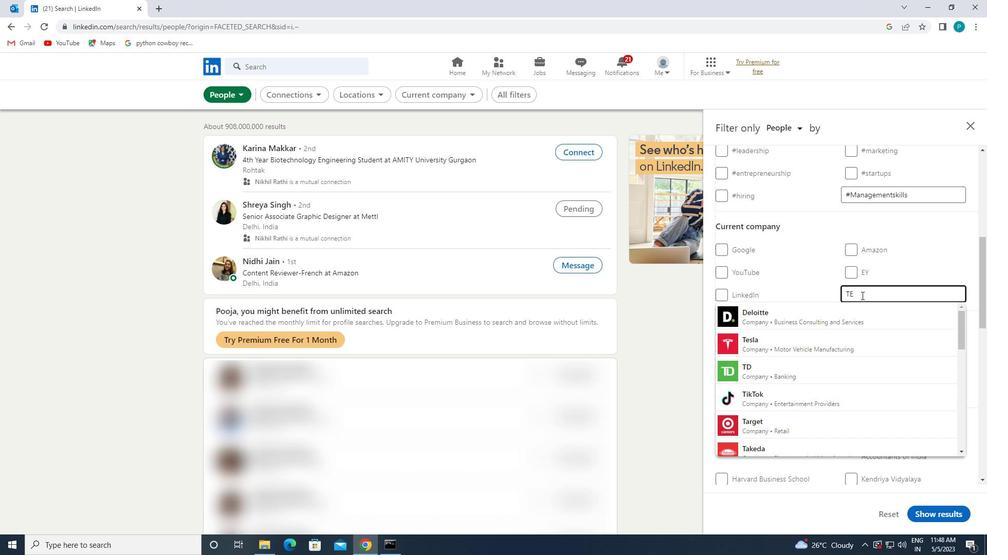 
Action: Mouse moved to (849, 308)
Screenshot: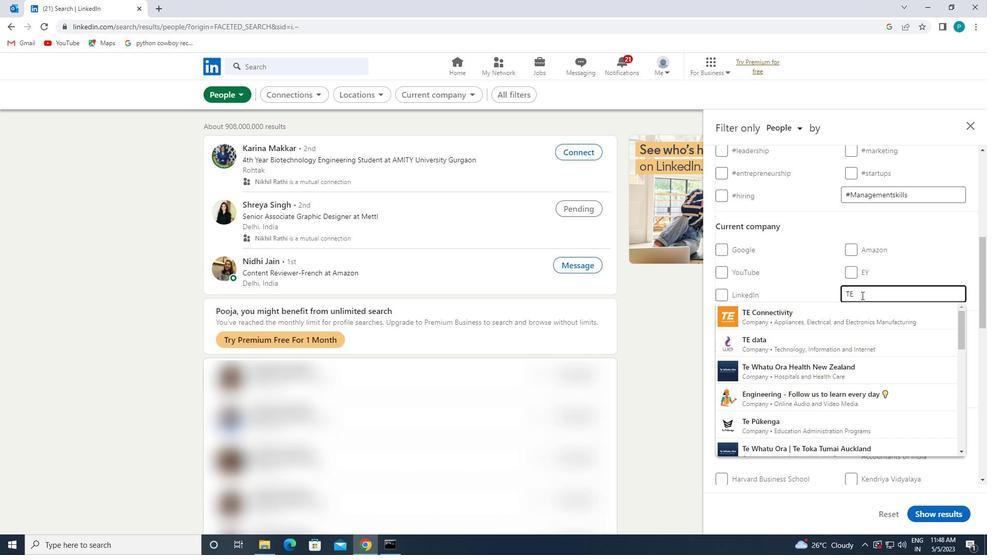 
Action: Mouse pressed left at (849, 308)
Screenshot: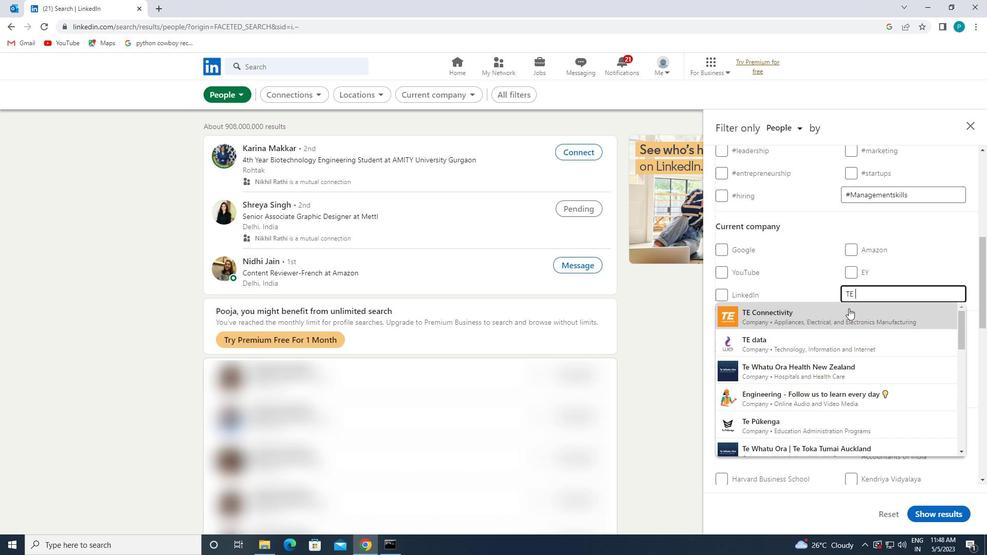 
Action: Mouse moved to (867, 338)
Screenshot: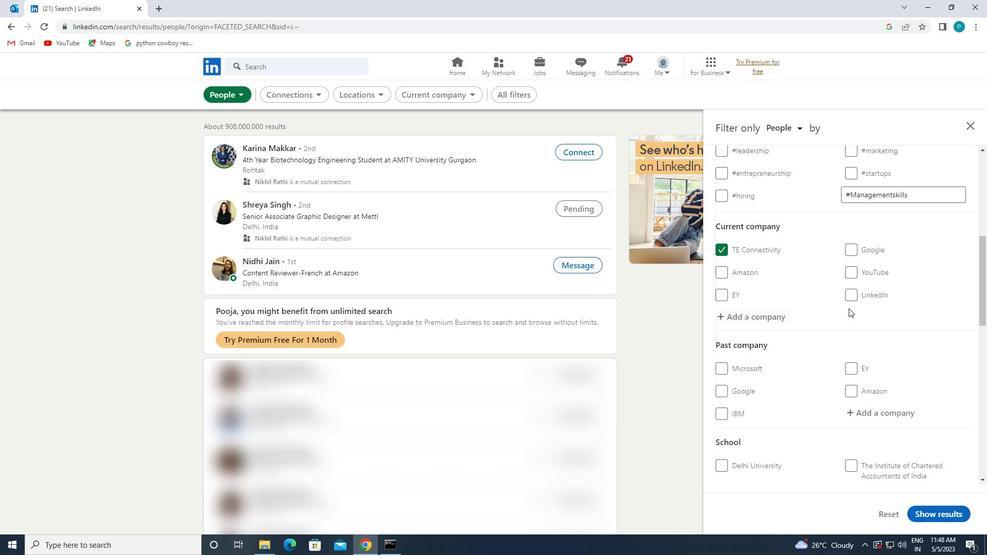
Action: Mouse scrolled (867, 338) with delta (0, 0)
Screenshot: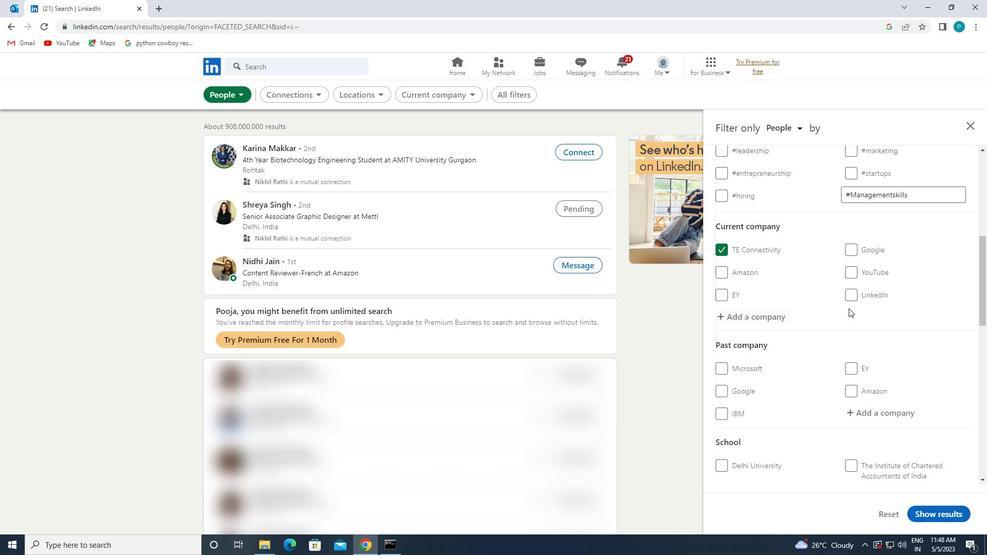 
Action: Mouse moved to (872, 346)
Screenshot: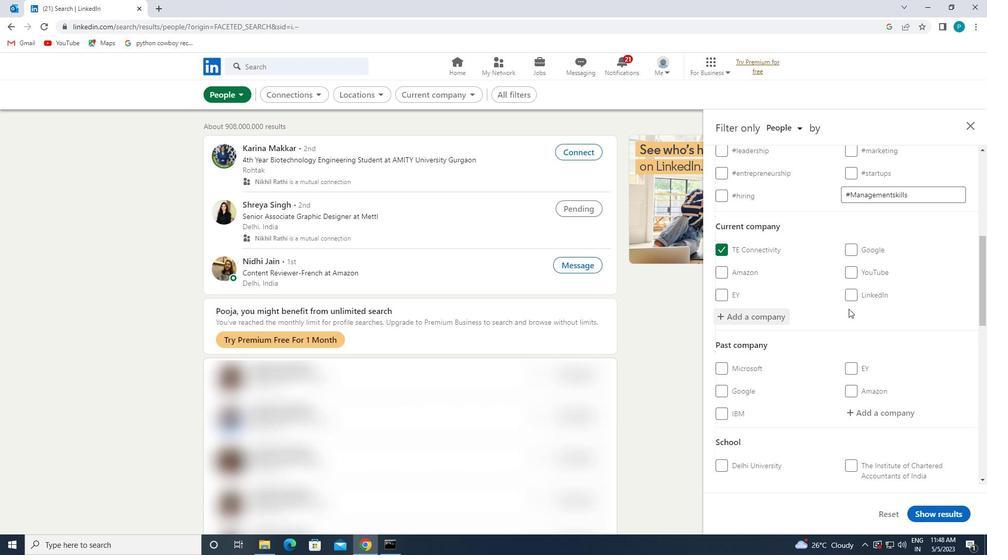 
Action: Mouse scrolled (872, 345) with delta (0, 0)
Screenshot: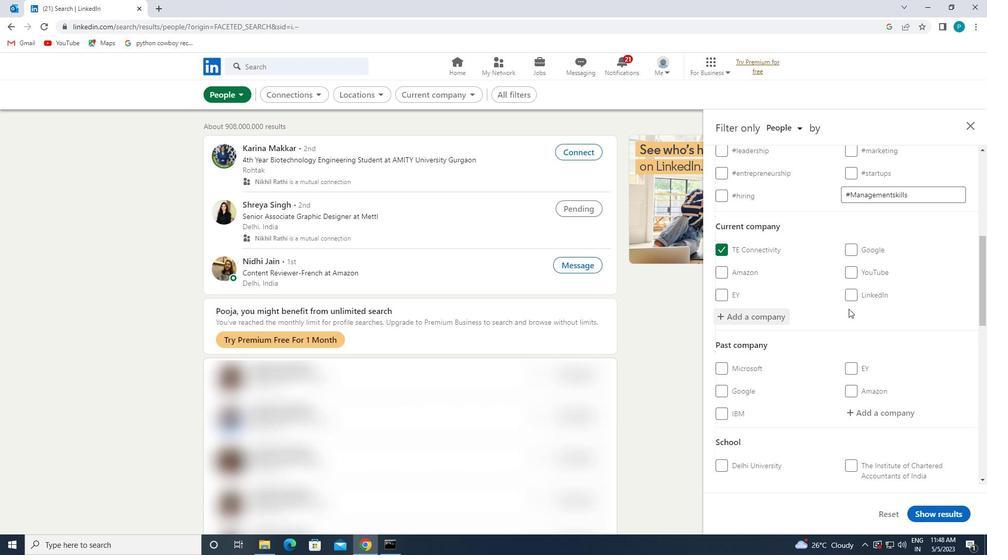 
Action: Mouse moved to (876, 351)
Screenshot: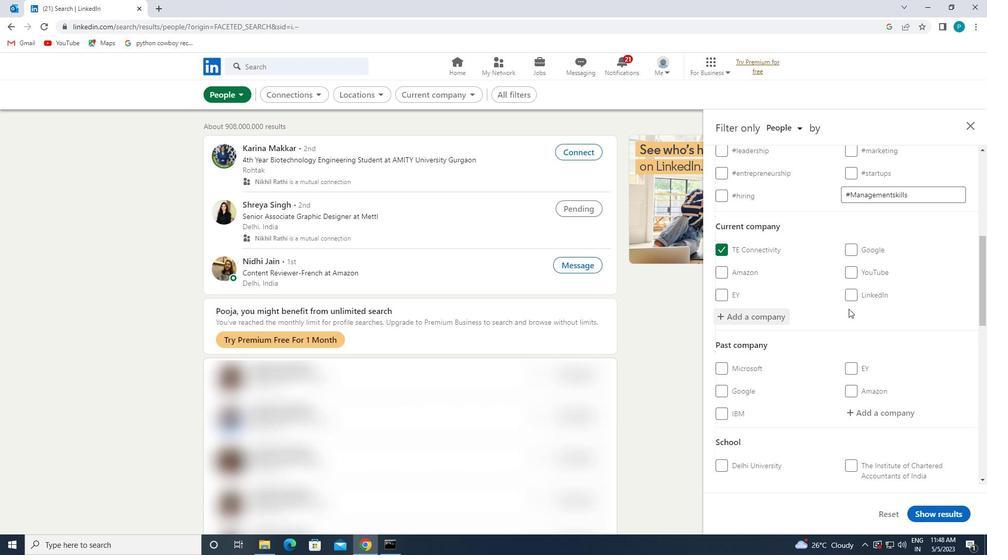 
Action: Mouse scrolled (876, 350) with delta (0, 0)
Screenshot: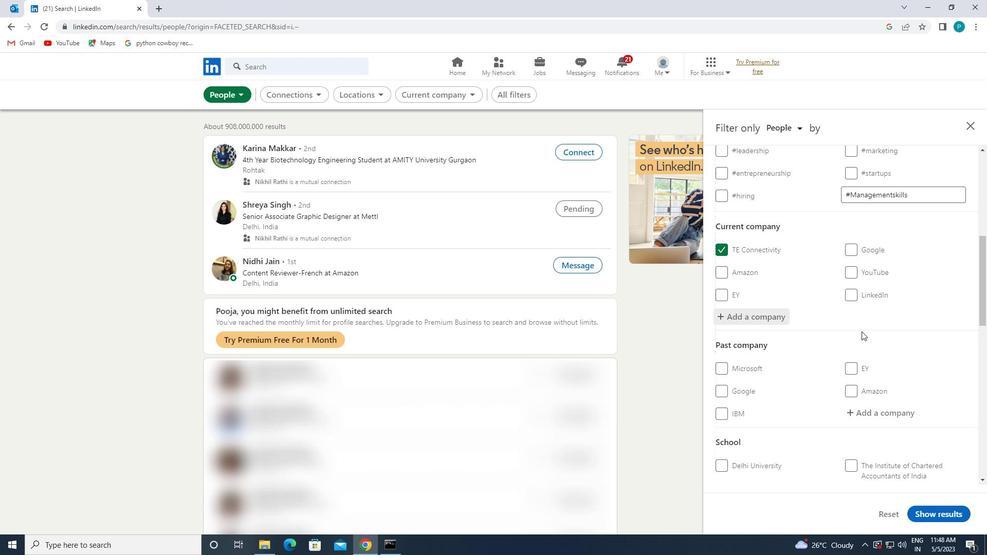 
Action: Mouse moved to (884, 368)
Screenshot: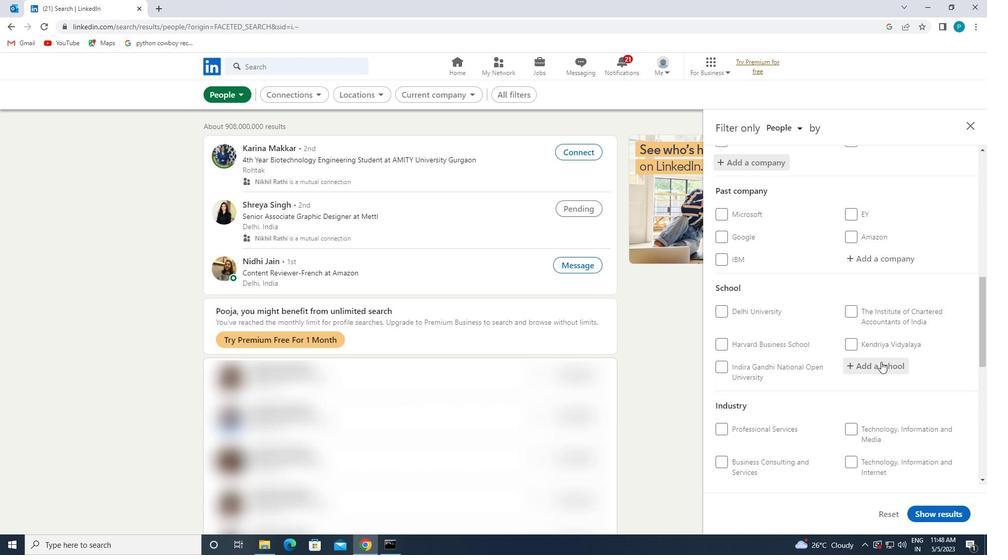 
Action: Mouse pressed left at (884, 368)
Screenshot: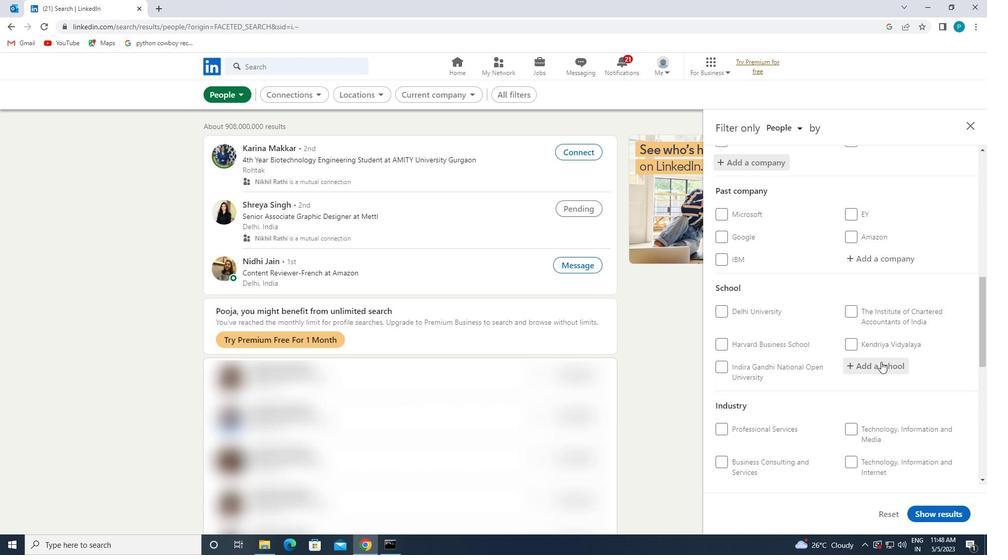 
Action: Key pressed I<Key.caps_lock>NDRAPRASTHA
Screenshot: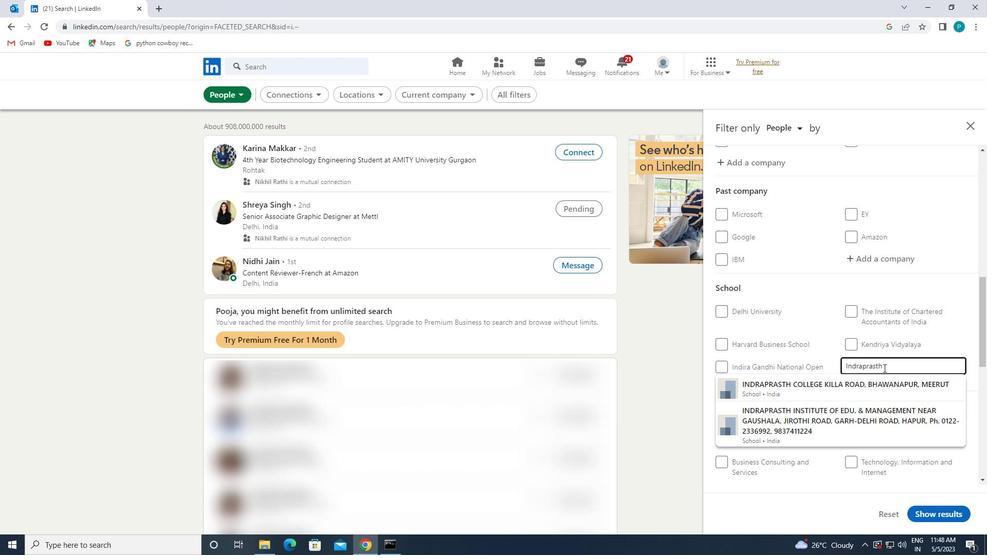 
Action: Mouse moved to (872, 413)
Screenshot: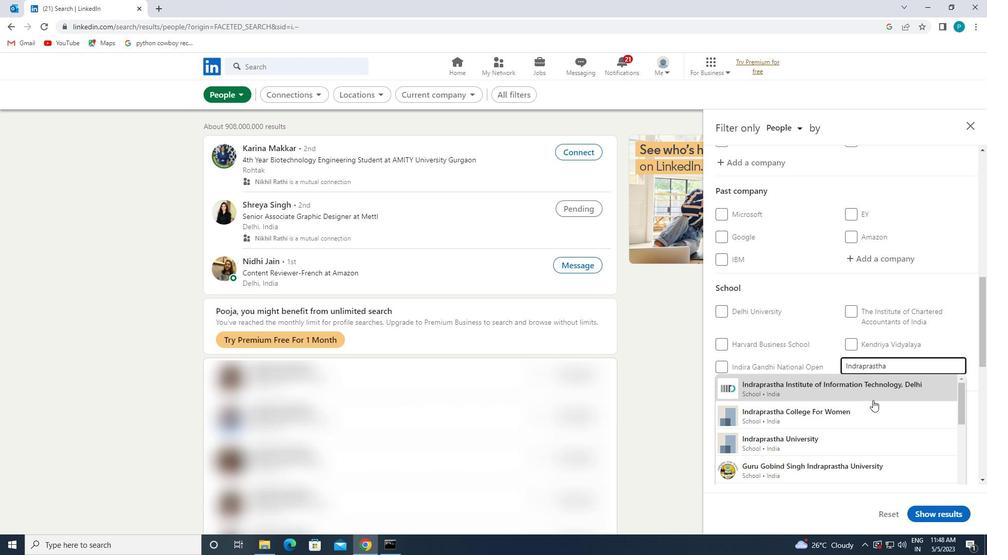 
Action: Mouse pressed left at (872, 413)
Screenshot: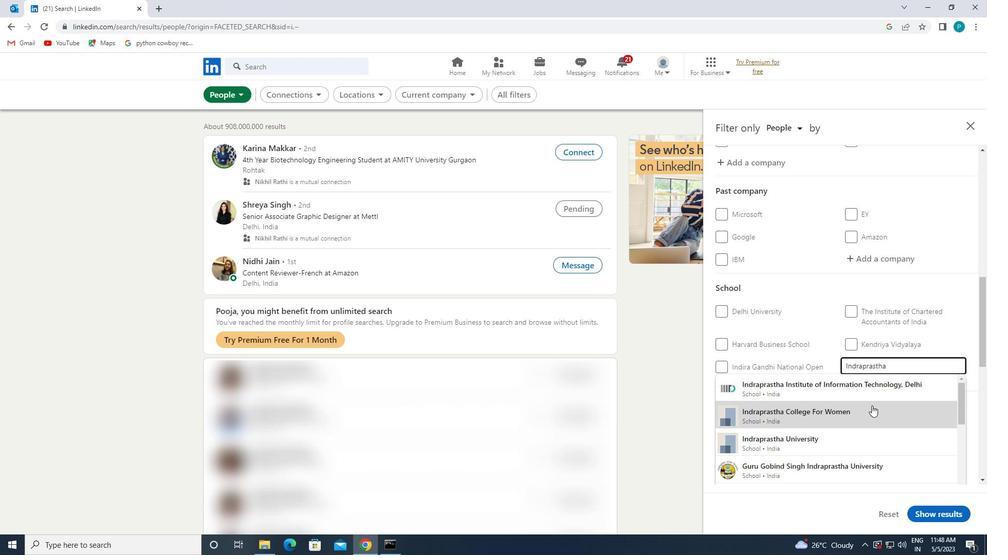 
Action: Mouse moved to (908, 412)
Screenshot: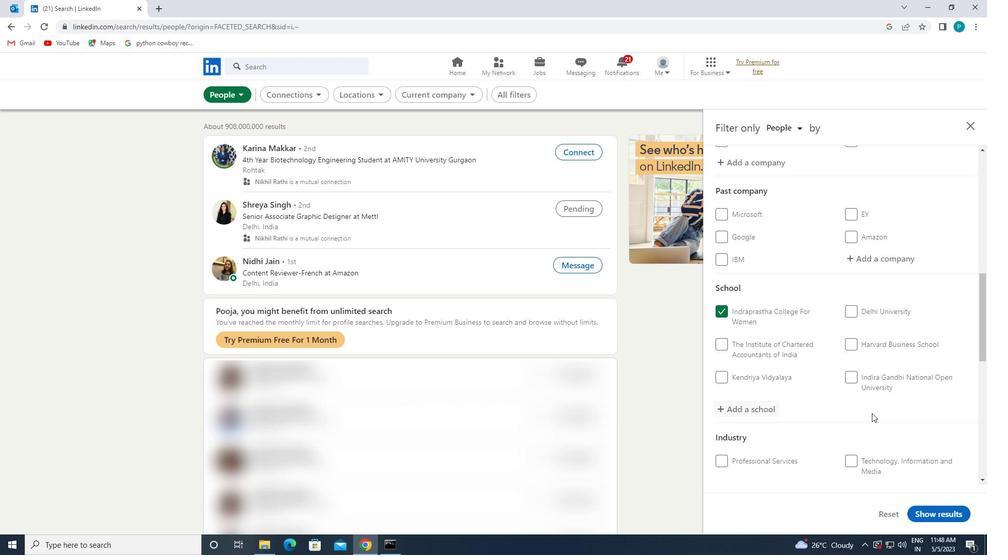 
Action: Mouse scrolled (908, 412) with delta (0, 0)
Screenshot: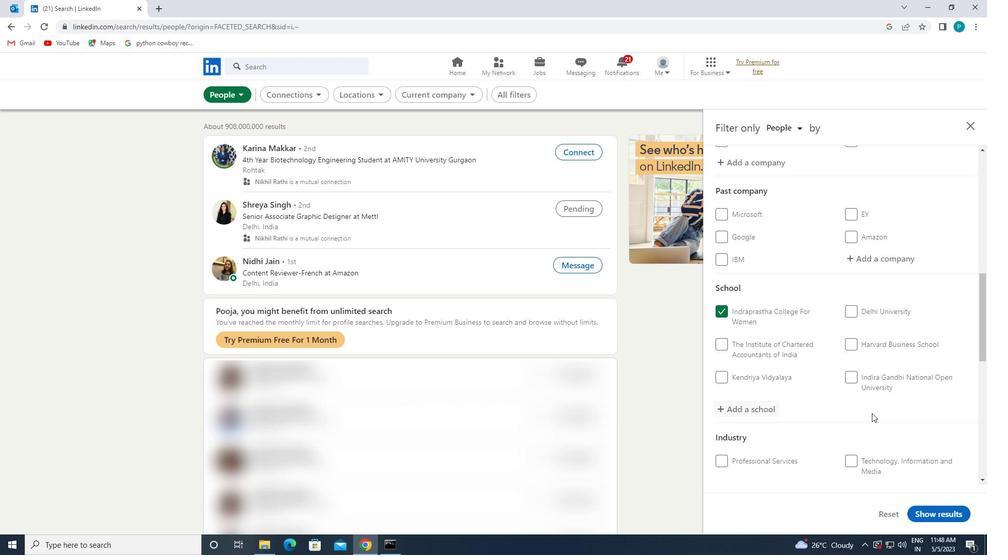 
Action: Mouse moved to (909, 412)
Screenshot: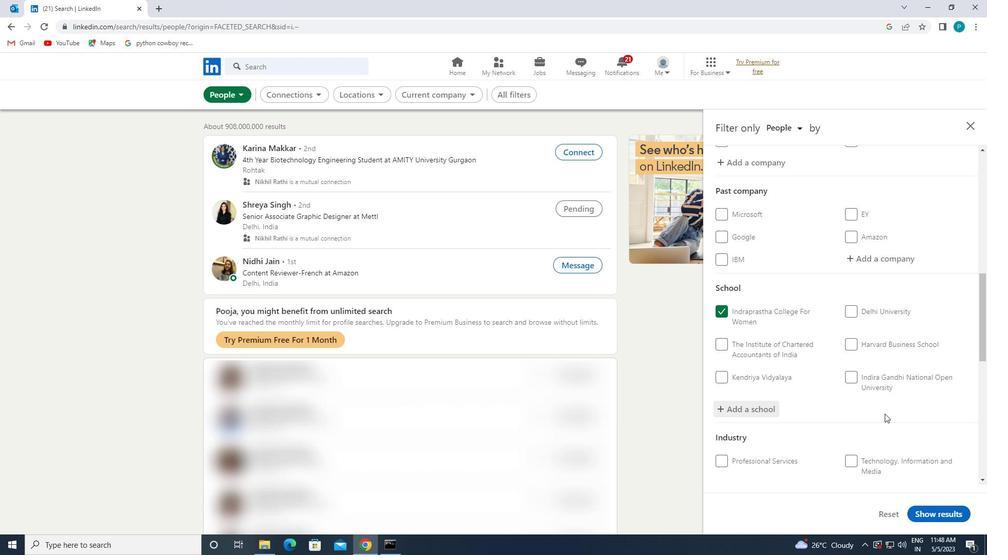 
Action: Mouse scrolled (909, 412) with delta (0, 0)
Screenshot: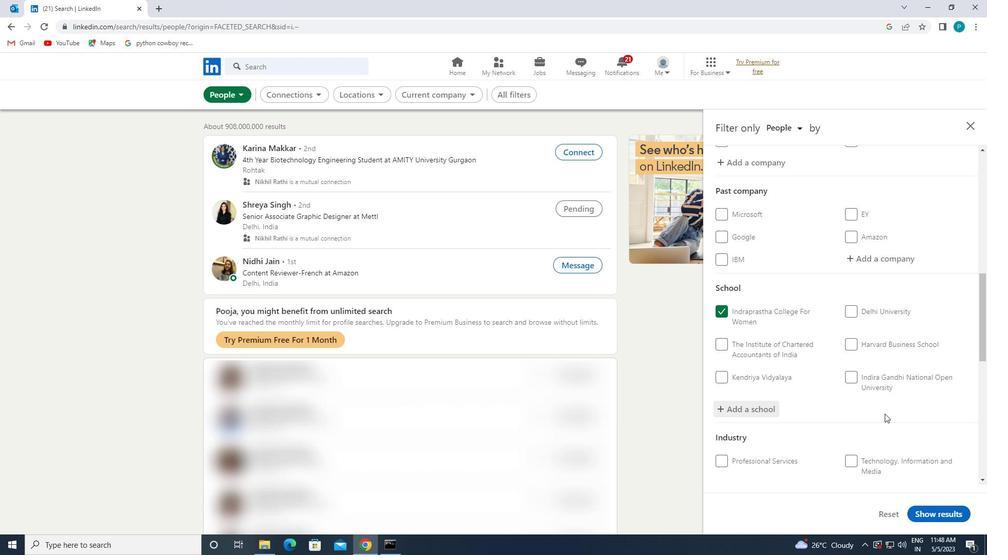 
Action: Mouse scrolled (909, 412) with delta (0, 0)
Screenshot: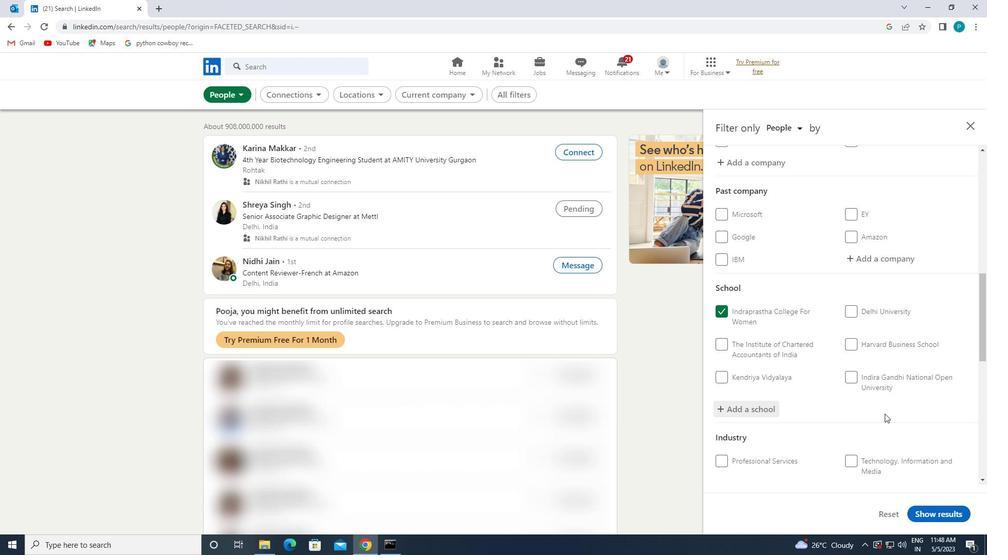 
Action: Mouse moved to (887, 375)
Screenshot: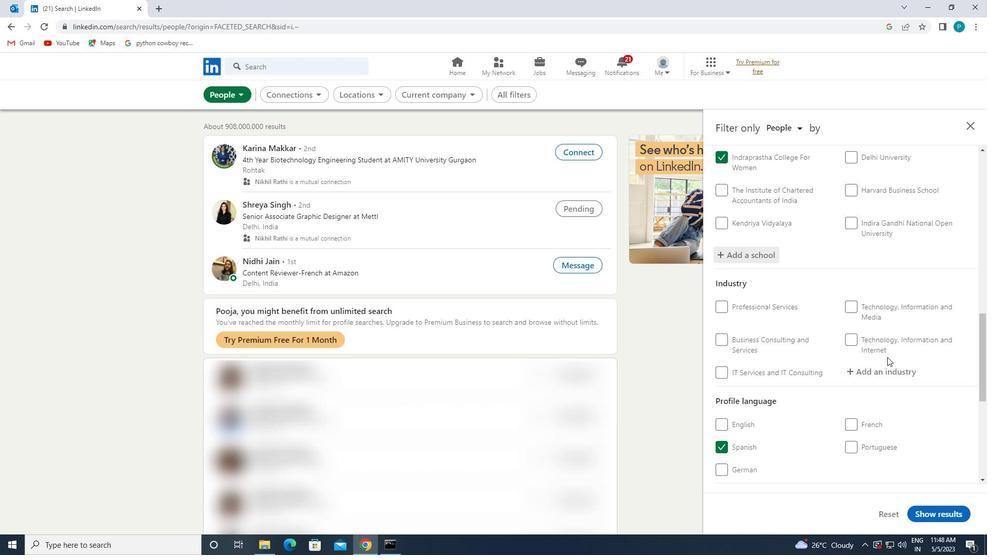
Action: Mouse pressed left at (887, 375)
Screenshot: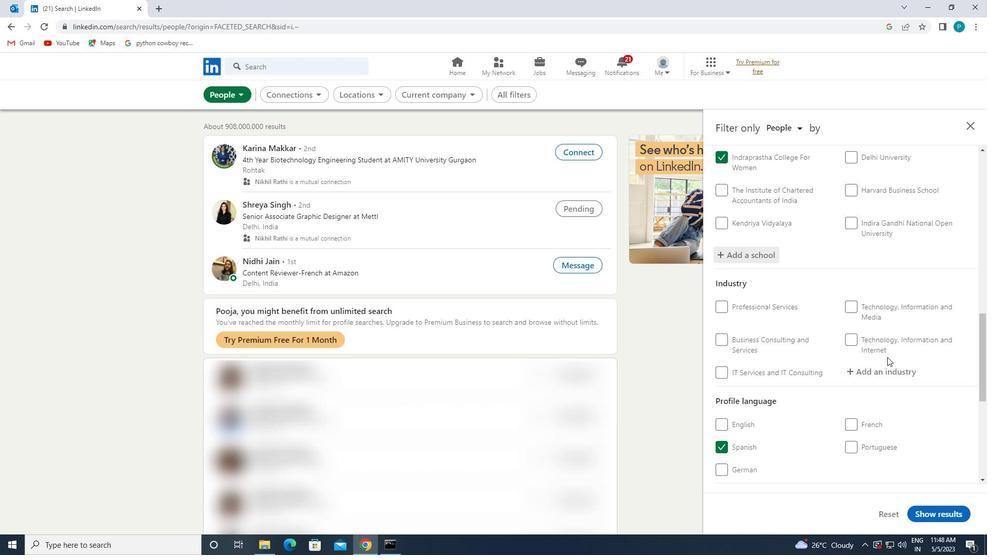 
Action: Key pressed <Key.caps_lock>T<Key.caps_lock><Key.caps_lock><Key.caps_lock><Key.caps_lock><Key.caps_lock><Key.caps_lock><Key.caps_lock><Key.caps_lock><Key.caps_lock><Key.caps_lock><Key.caps_lock><Key.caps_lock><Key.caps_lock><Key.caps_lock><Key.caps_lock><Key.caps_lock><Key.caps_lock>OBACCO
Screenshot: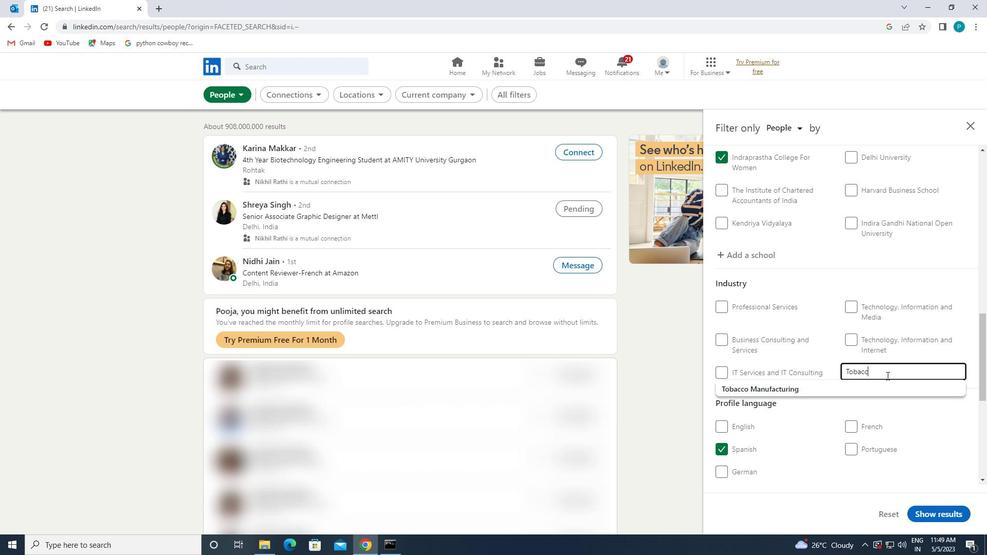 
Action: Mouse moved to (884, 392)
Screenshot: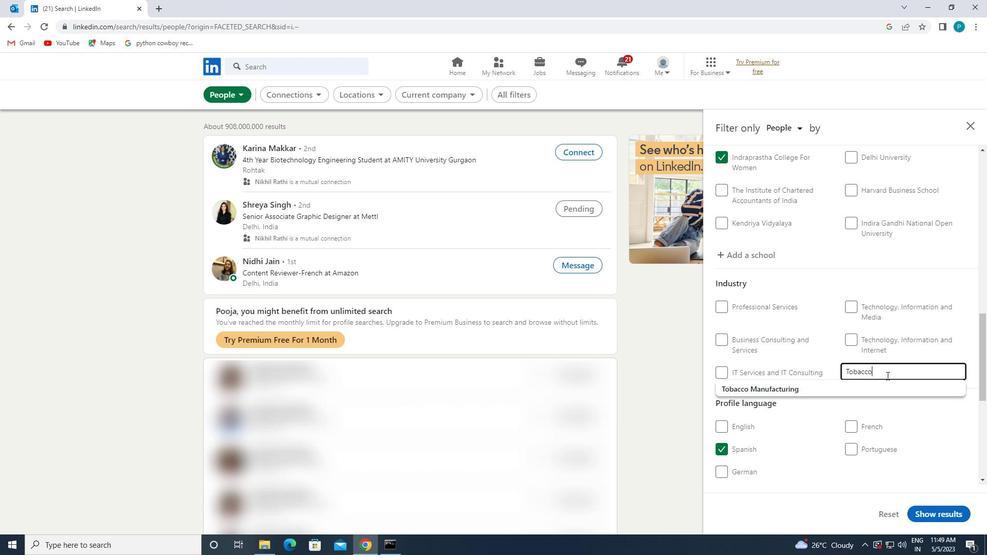 
Action: Mouse pressed left at (884, 392)
Screenshot: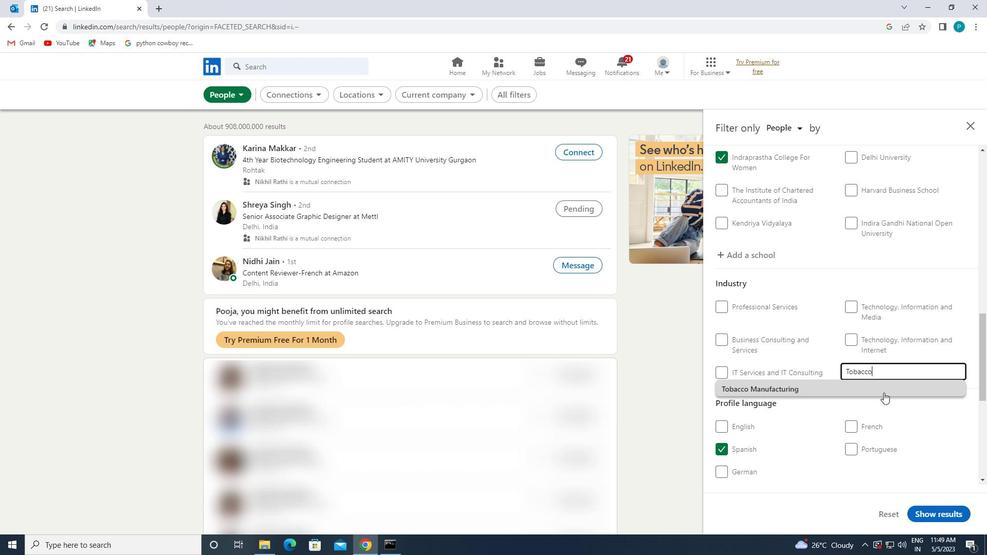 
Action: Mouse moved to (884, 394)
Screenshot: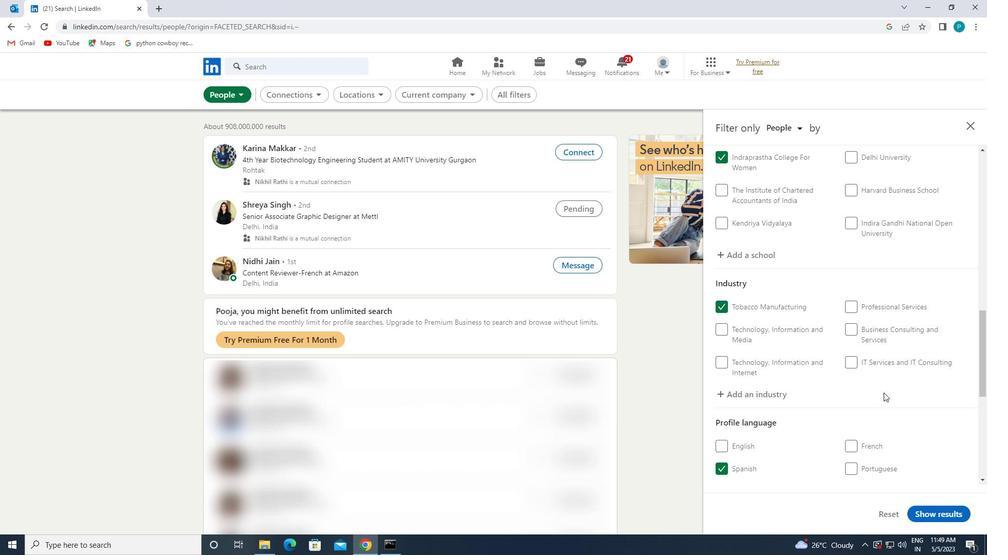 
Action: Mouse scrolled (884, 394) with delta (0, 0)
Screenshot: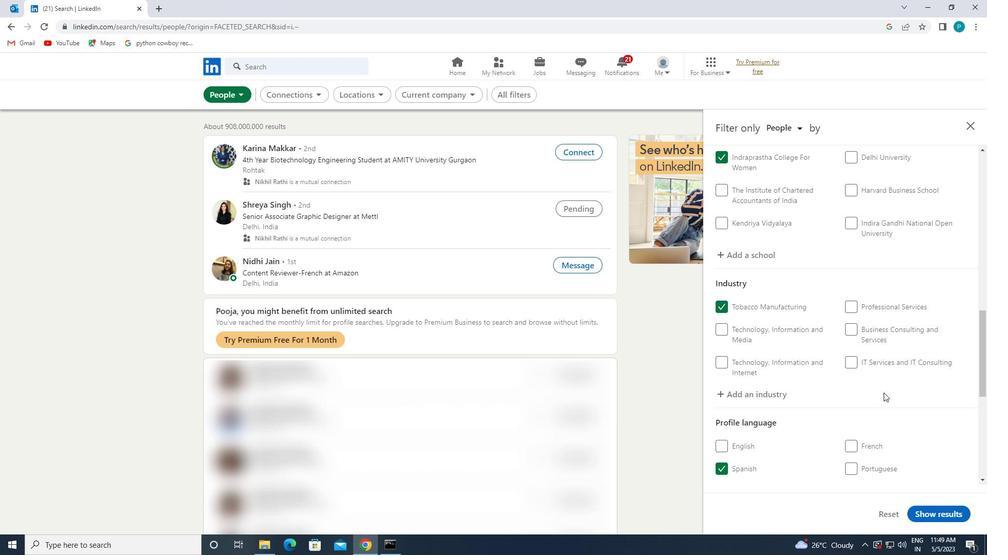 
Action: Mouse moved to (884, 396)
Screenshot: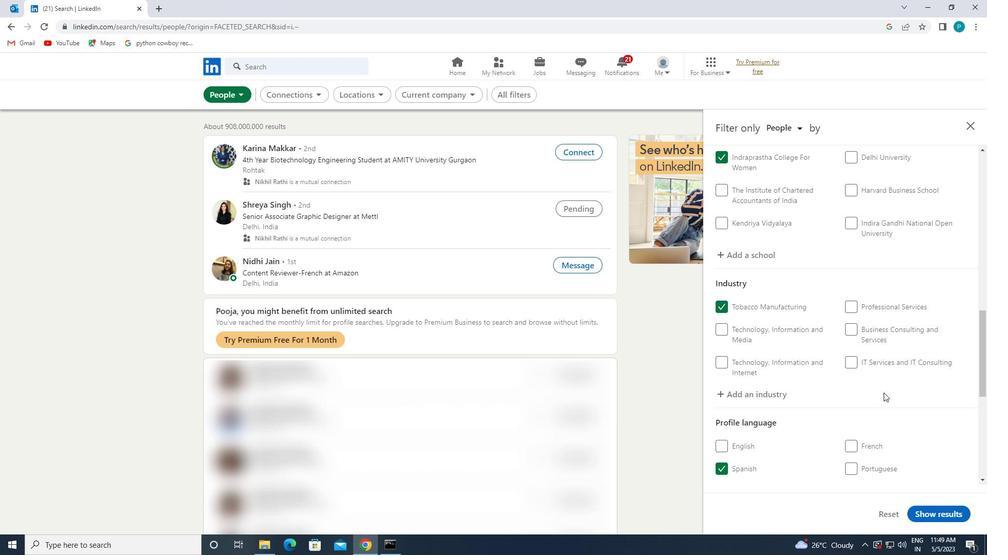 
Action: Mouse scrolled (884, 395) with delta (0, 0)
Screenshot: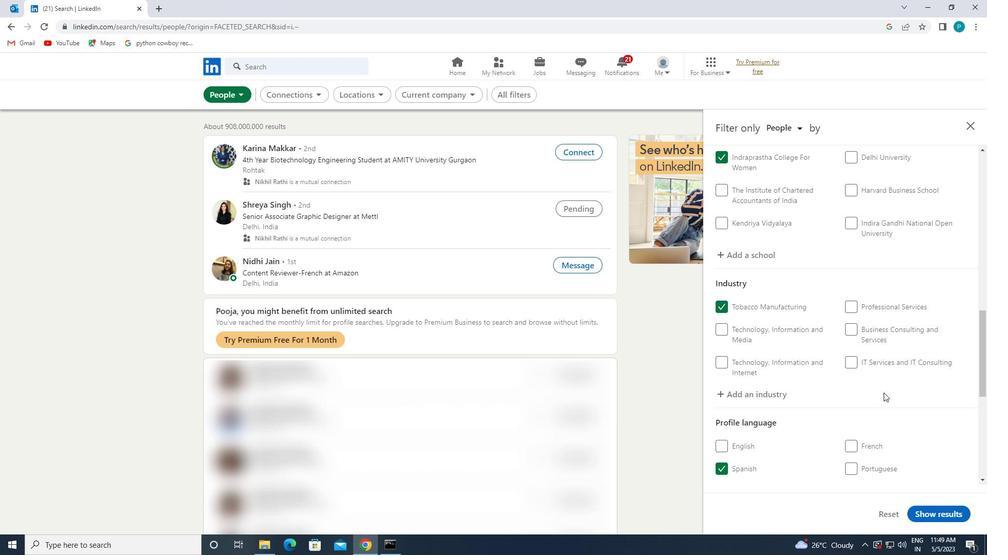
Action: Mouse moved to (885, 396)
Screenshot: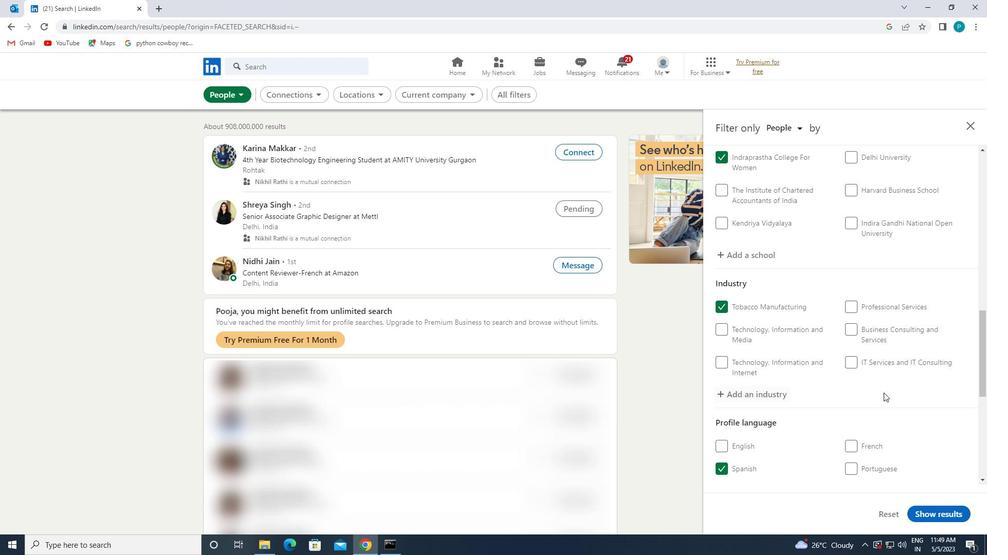
Action: Mouse scrolled (885, 396) with delta (0, 0)
Screenshot: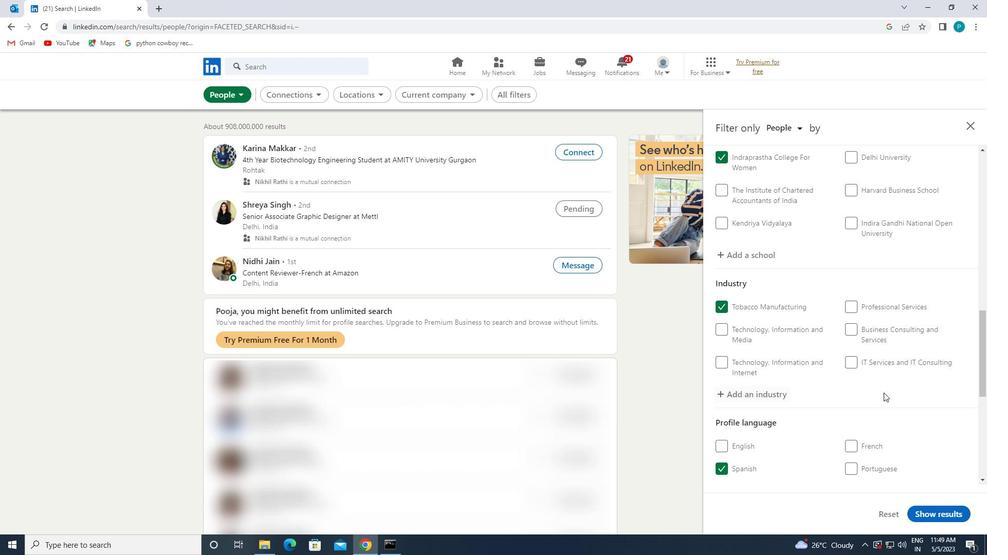 
Action: Mouse scrolled (885, 396) with delta (0, 0)
Screenshot: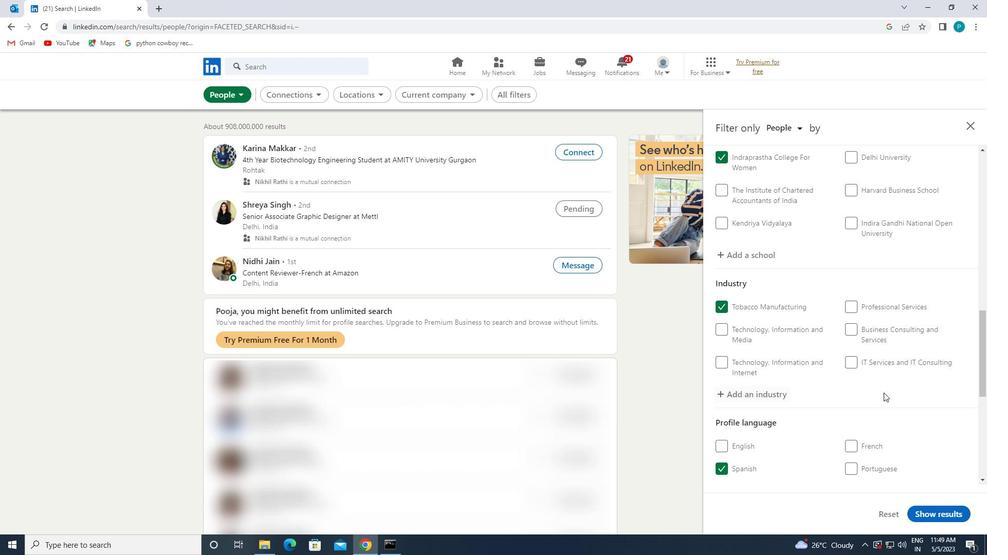
Action: Mouse scrolled (885, 396) with delta (0, 0)
Screenshot: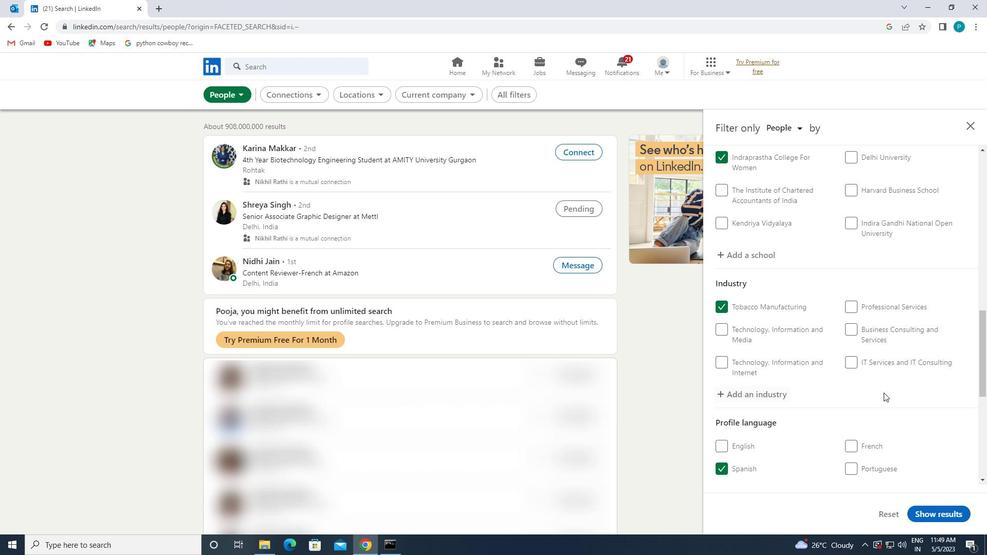 
Action: Mouse moved to (872, 392)
Screenshot: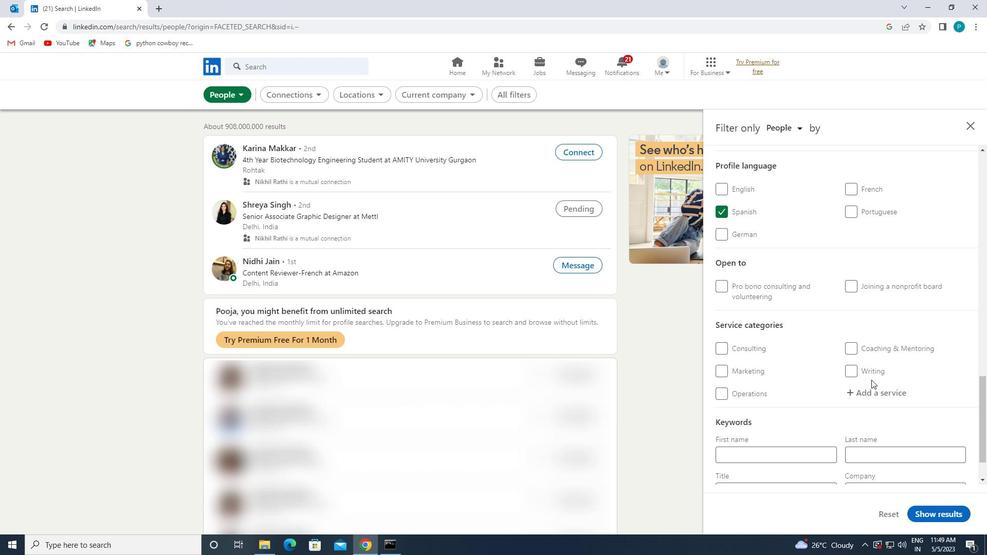 
Action: Mouse pressed left at (872, 392)
Screenshot: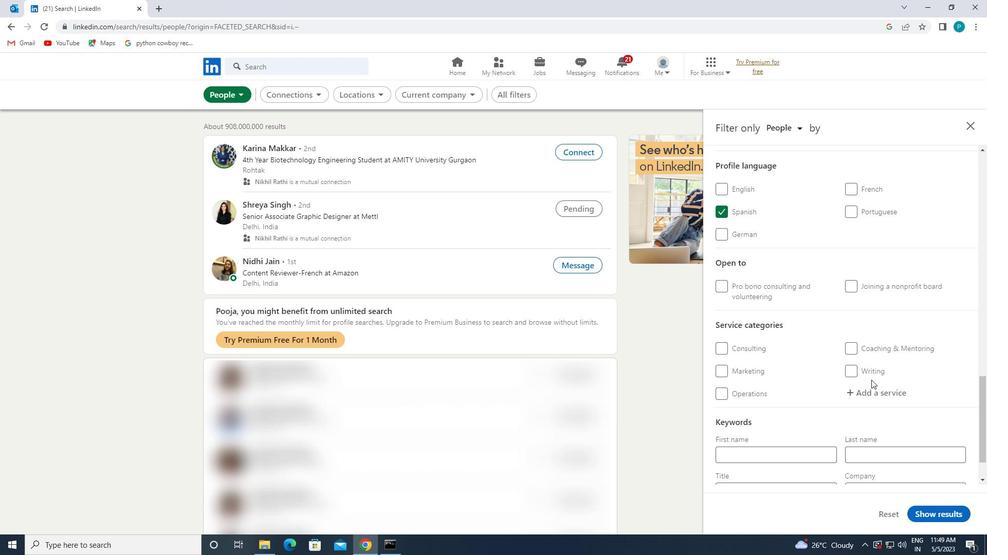 
Action: Mouse moved to (872, 392)
Screenshot: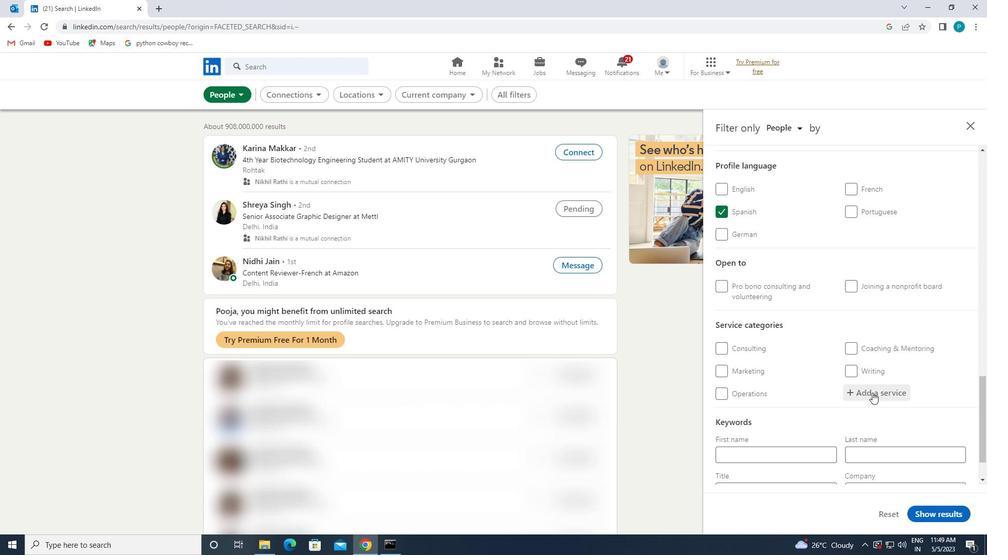 
Action: Key pressed <Key.caps_lock>C<Key.caps_lock>OACHING
Screenshot: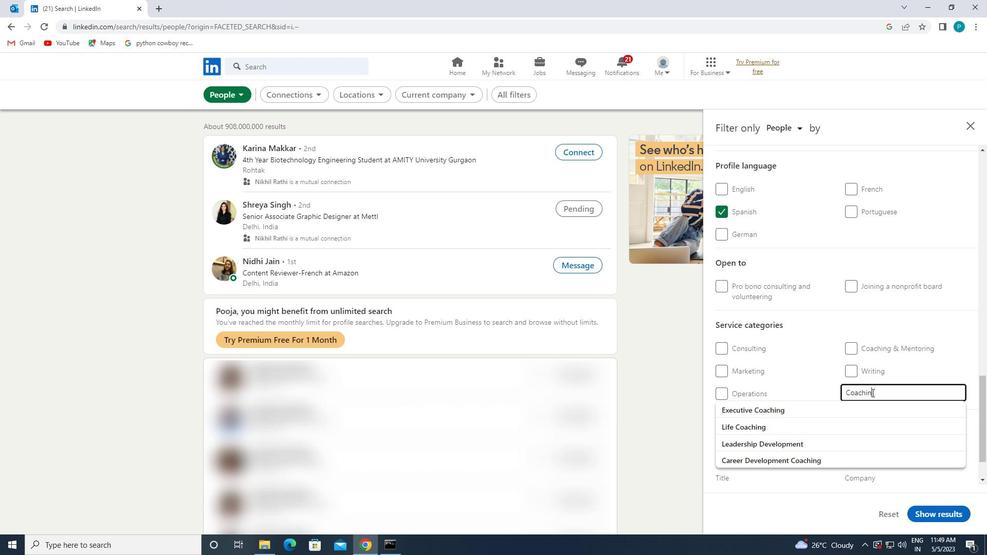 
Action: Mouse moved to (894, 390)
Screenshot: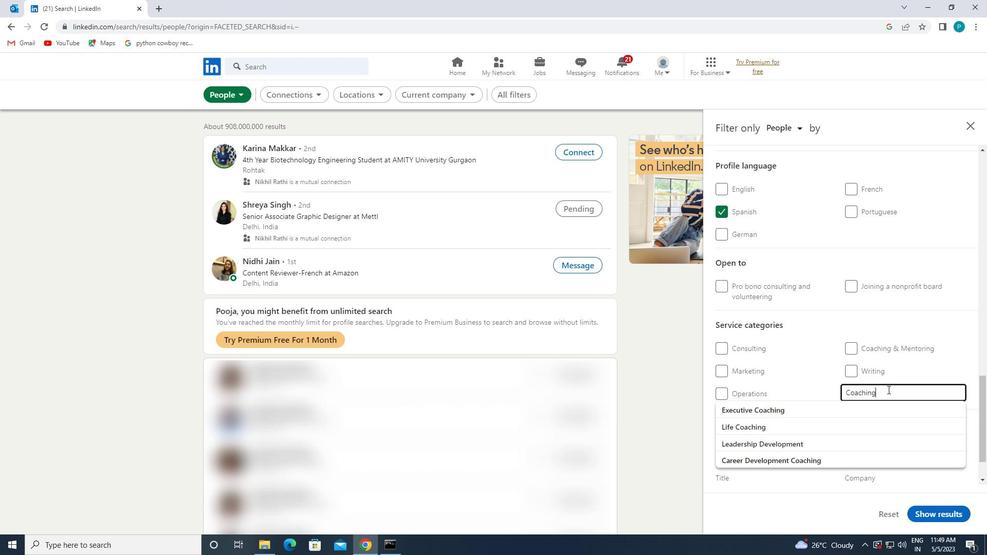 
Action: Key pressed <Key.shift_r><Key.shift_r><Key.shift_r><Key.shift_r><Key.shift_r><Key.shift_r><Key.shift_r><Key.shift_r><Key.shift_r><Key.shift_r><Key.shift_r><Key.shift_r><Key.shift_r><Key.shift_r>&<Key.space><Key.caps_lock>M<Key.caps_lock>ENTORING
Screenshot: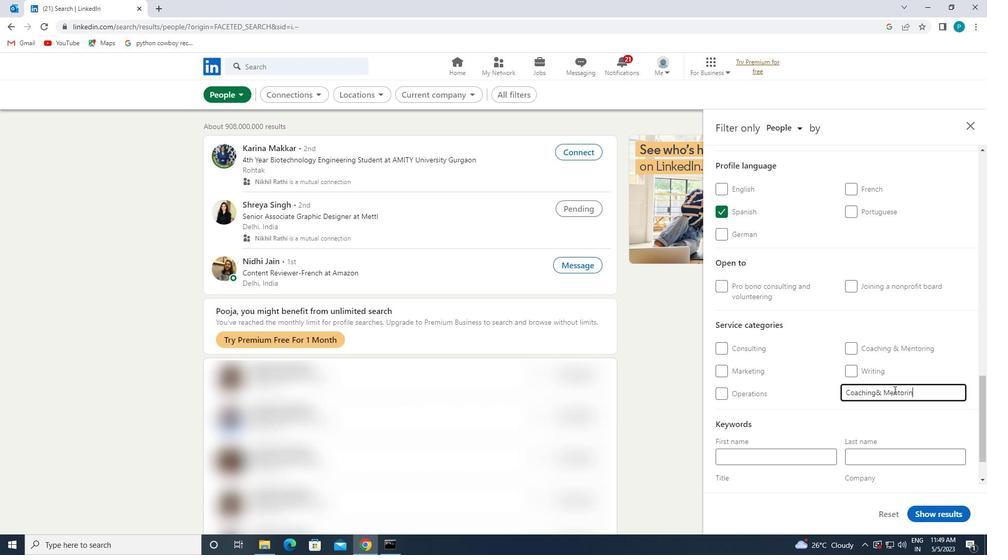
Action: Mouse moved to (901, 400)
Screenshot: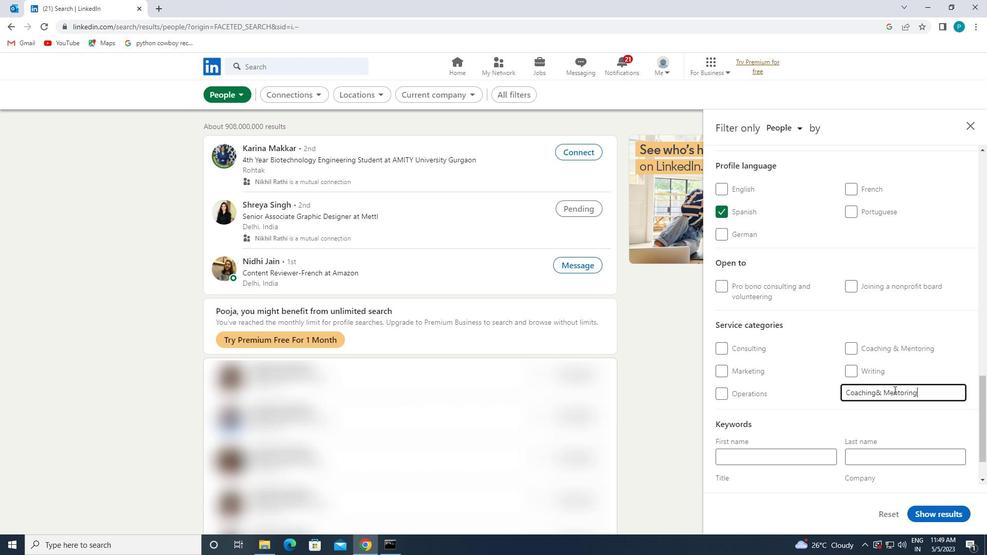 
Action: Mouse scrolled (901, 400) with delta (0, 0)
Screenshot: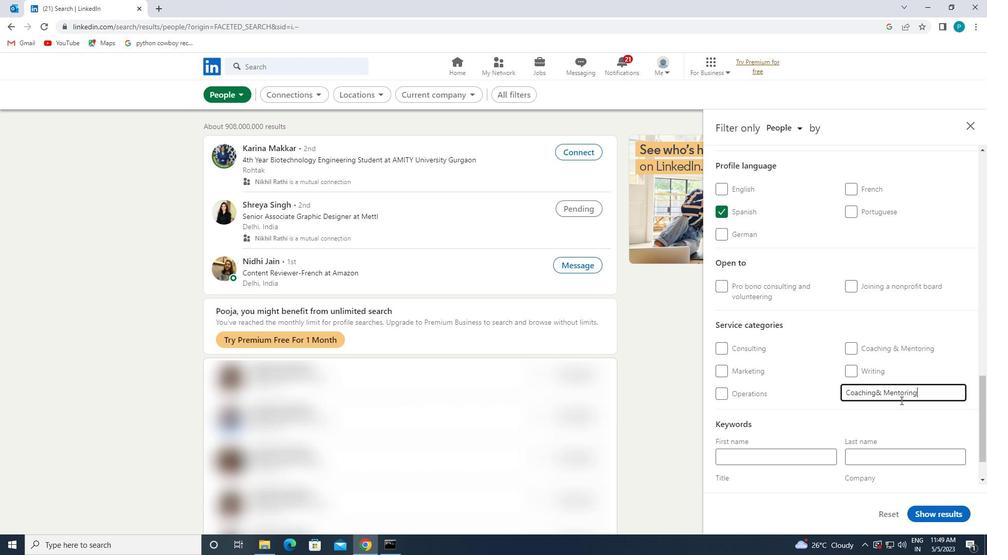 
Action: Mouse moved to (901, 401)
Screenshot: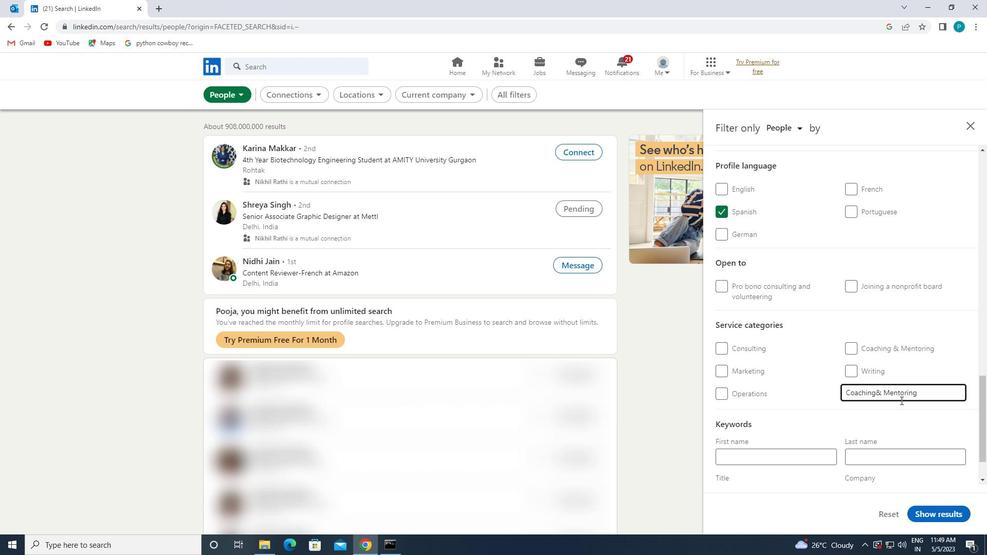 
Action: Mouse scrolled (901, 401) with delta (0, 0)
Screenshot: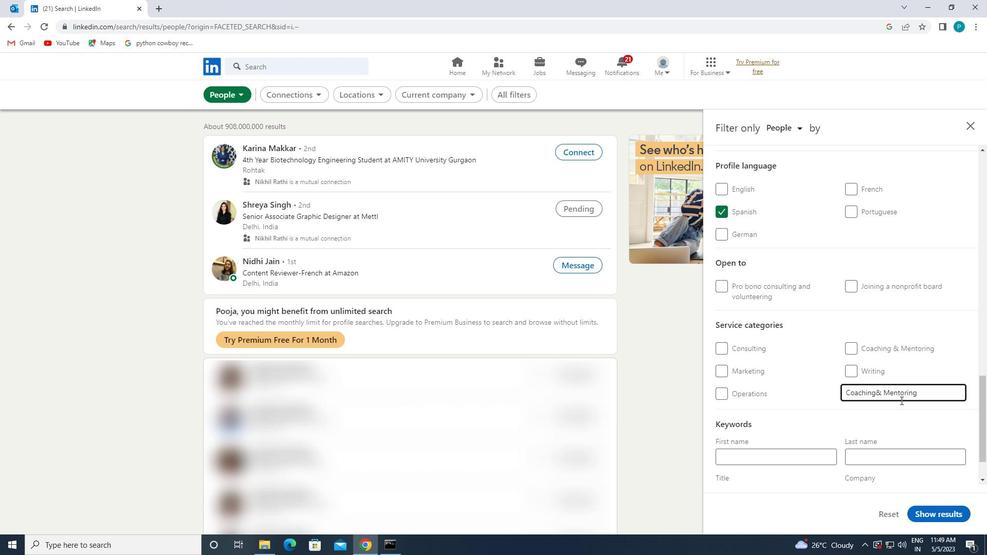 
Action: Mouse scrolled (901, 401) with delta (0, 0)
Screenshot: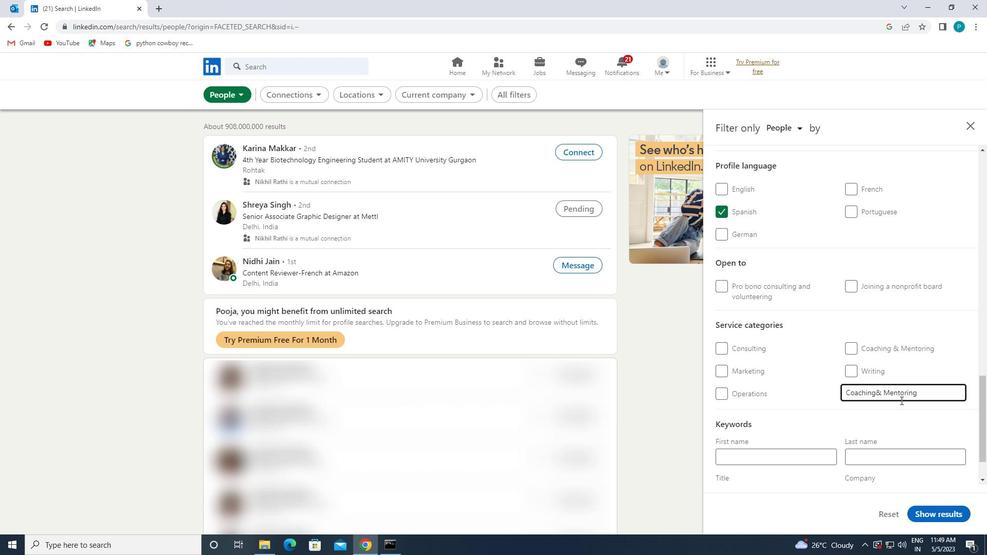 
Action: Mouse scrolled (901, 401) with delta (0, 0)
Screenshot: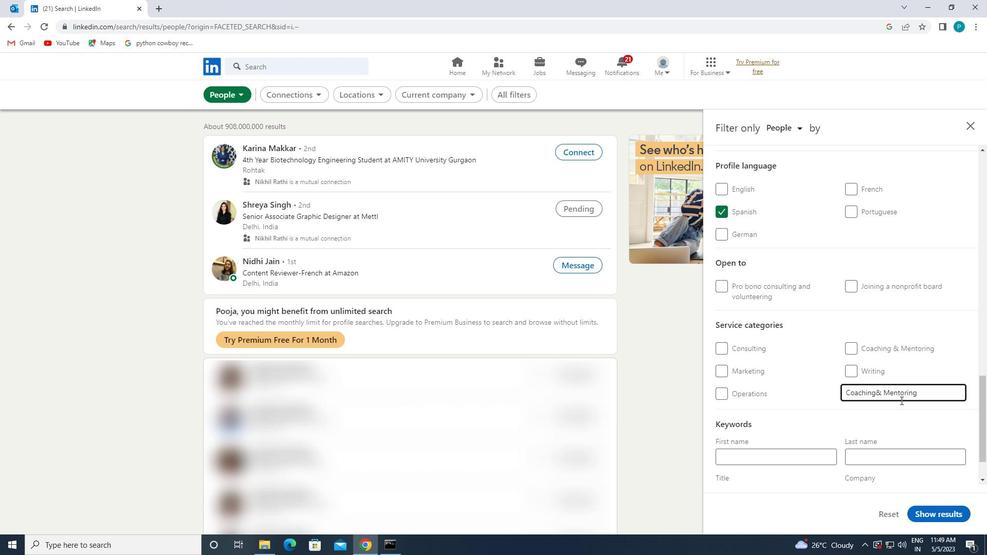 
Action: Mouse moved to (781, 434)
Screenshot: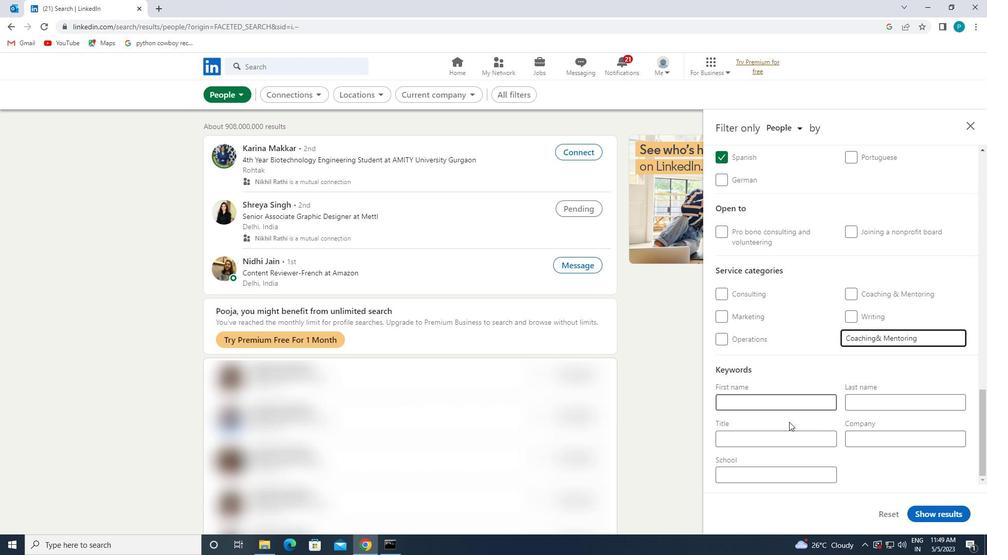 
Action: Mouse pressed left at (781, 434)
Screenshot: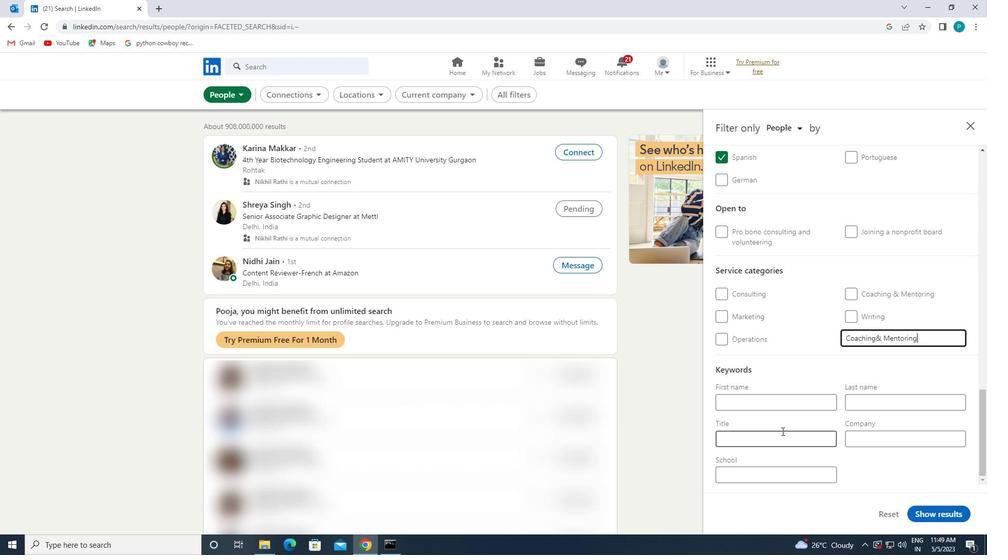 
Action: Key pressed <Key.caps_lock>C<Key.caps_lock>AB<Key.space><Key.caps_lock><Key.backspace>D<Key.caps_lock>RIVER
Screenshot: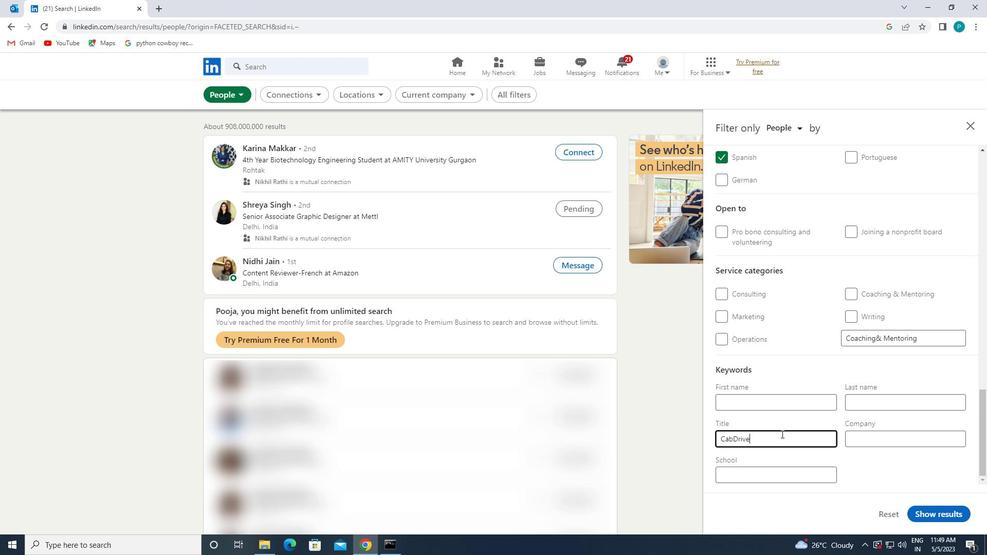
Action: Mouse moved to (932, 514)
Screenshot: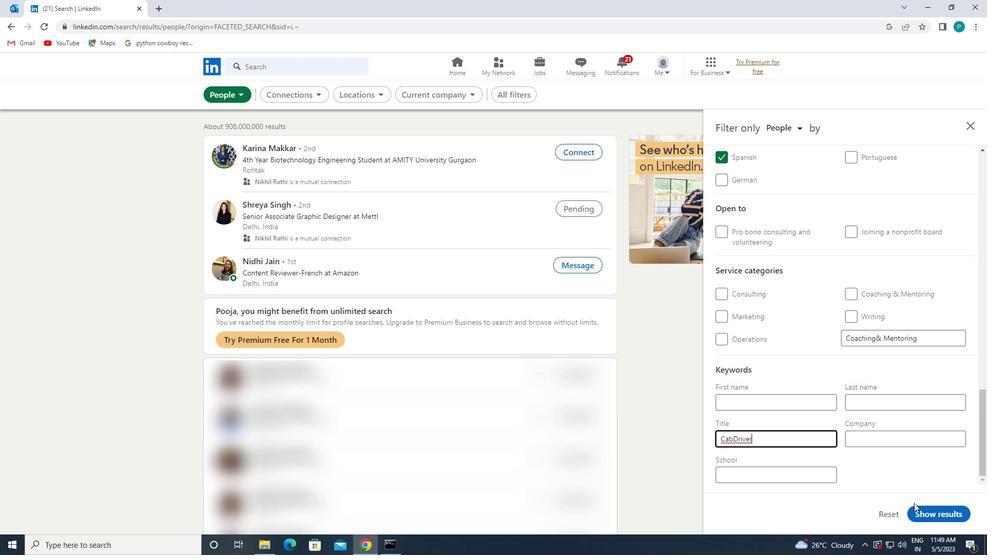 
Action: Mouse pressed left at (932, 514)
Screenshot: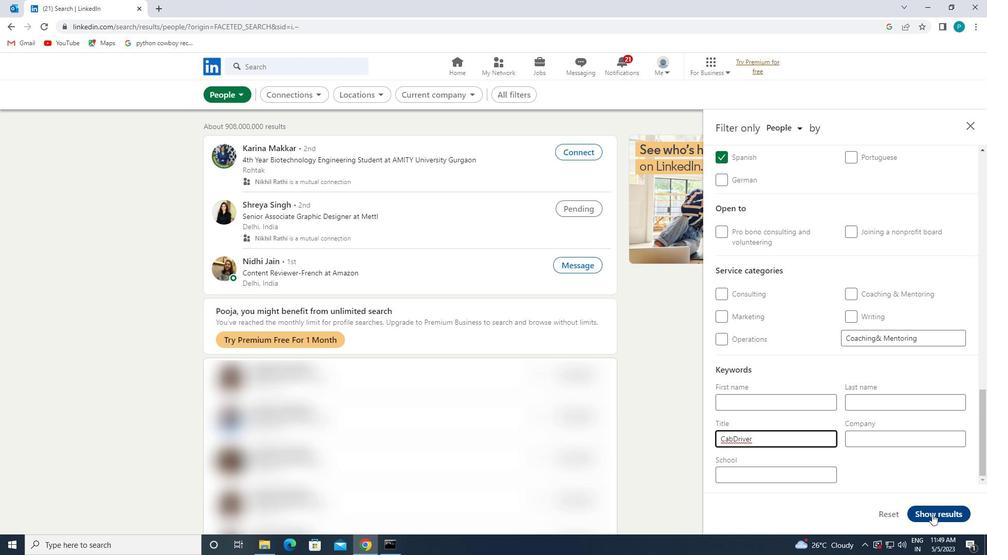 
